 Task: Open Card Roundtable Discussion Review in Board Product Market Analysis to Workspace Business Process Automation and add a team member Softage.1@softage.net, a label Red, a checklist Project Stakeholder Analysis, an attachment from your onedrive, a color Red and finally, add a card description 'Conduct performance review for team member' and a comment 'This task requires us to stay focused on the end goal and not get sidetracked by distractions.'. Add a start date 'Jan 05, 1900' with a due date 'Jan 12, 1900'
Action: Mouse moved to (94, 389)
Screenshot: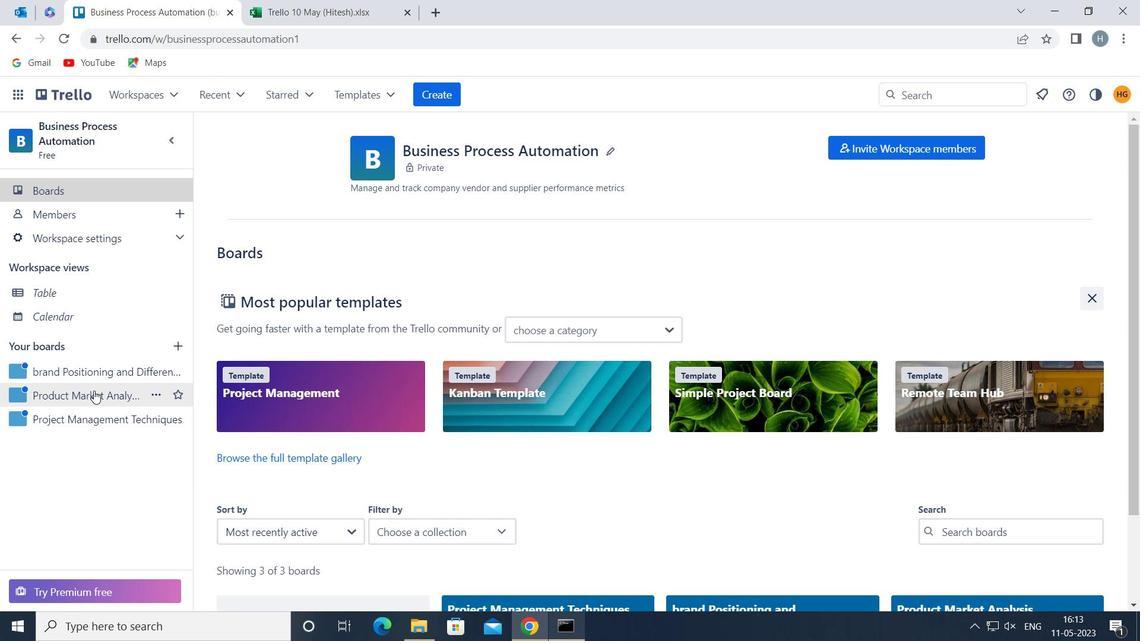 
Action: Mouse pressed left at (94, 389)
Screenshot: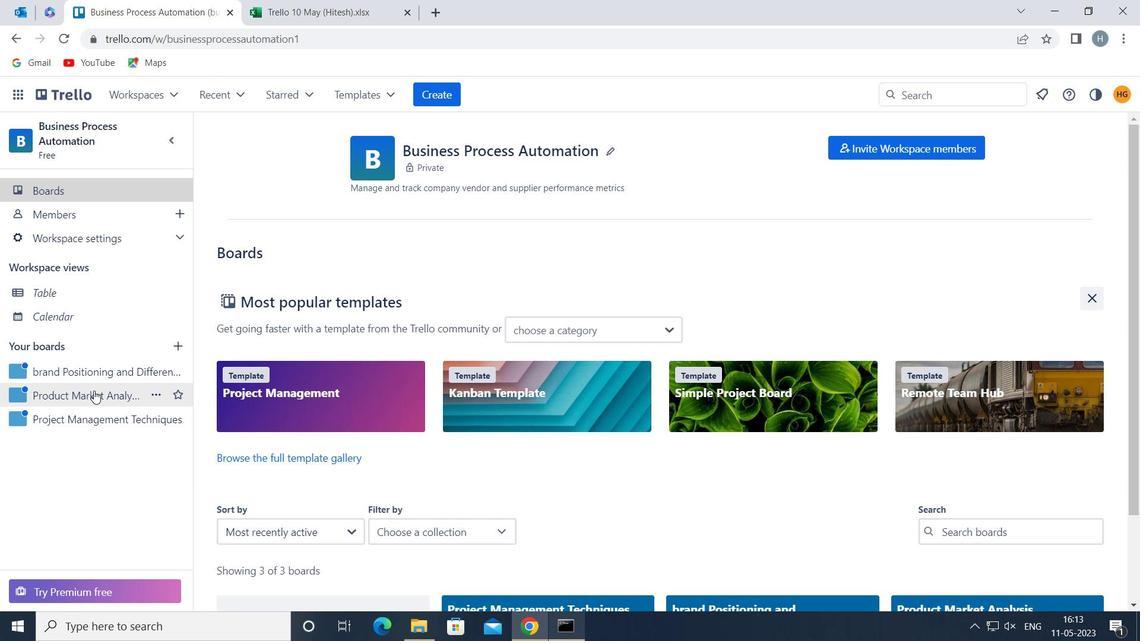
Action: Mouse moved to (518, 217)
Screenshot: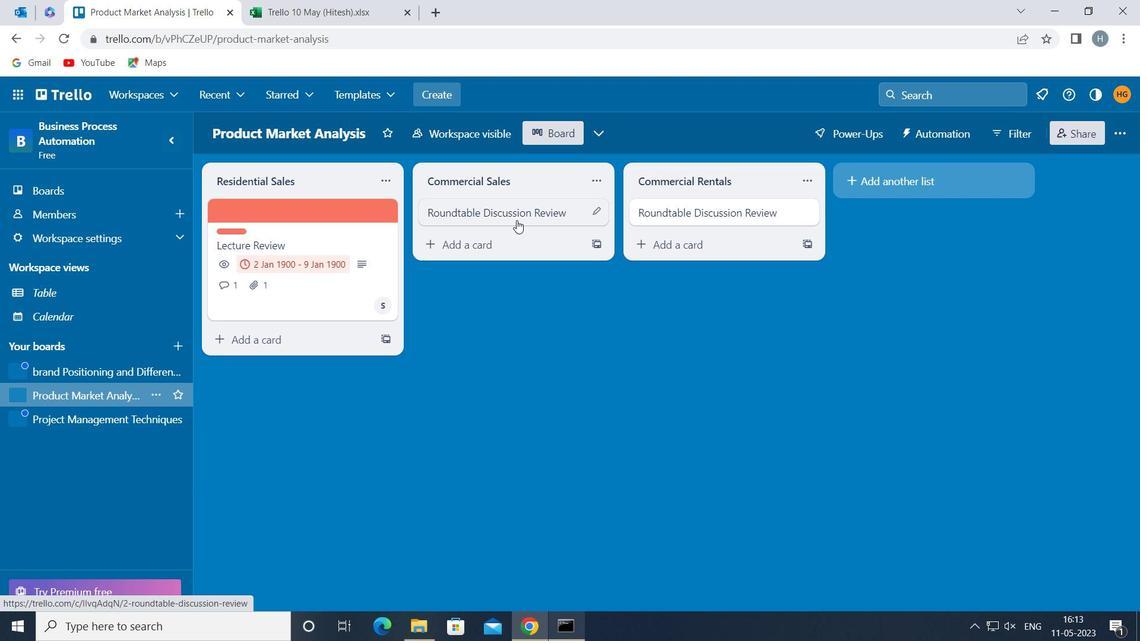 
Action: Mouse pressed left at (518, 217)
Screenshot: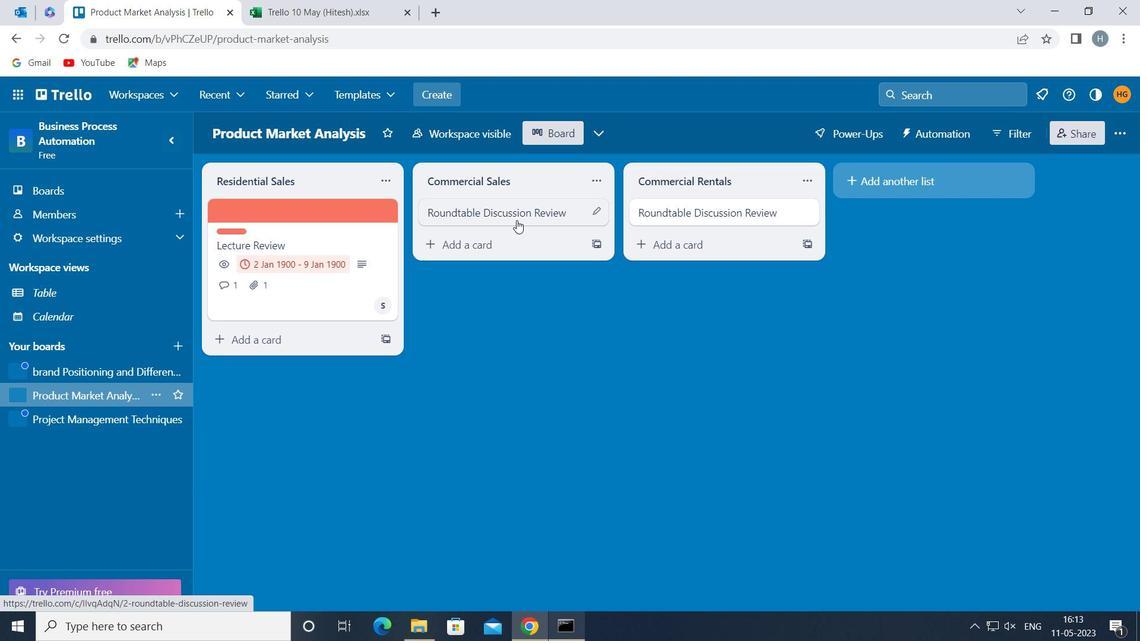 
Action: Mouse moved to (786, 263)
Screenshot: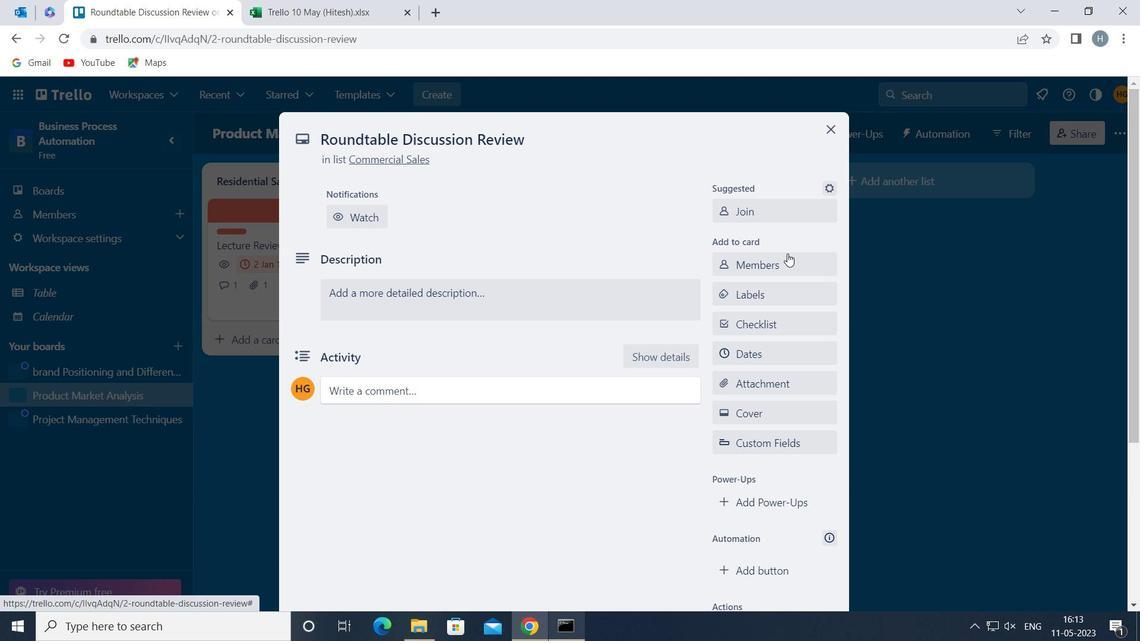 
Action: Mouse pressed left at (786, 263)
Screenshot: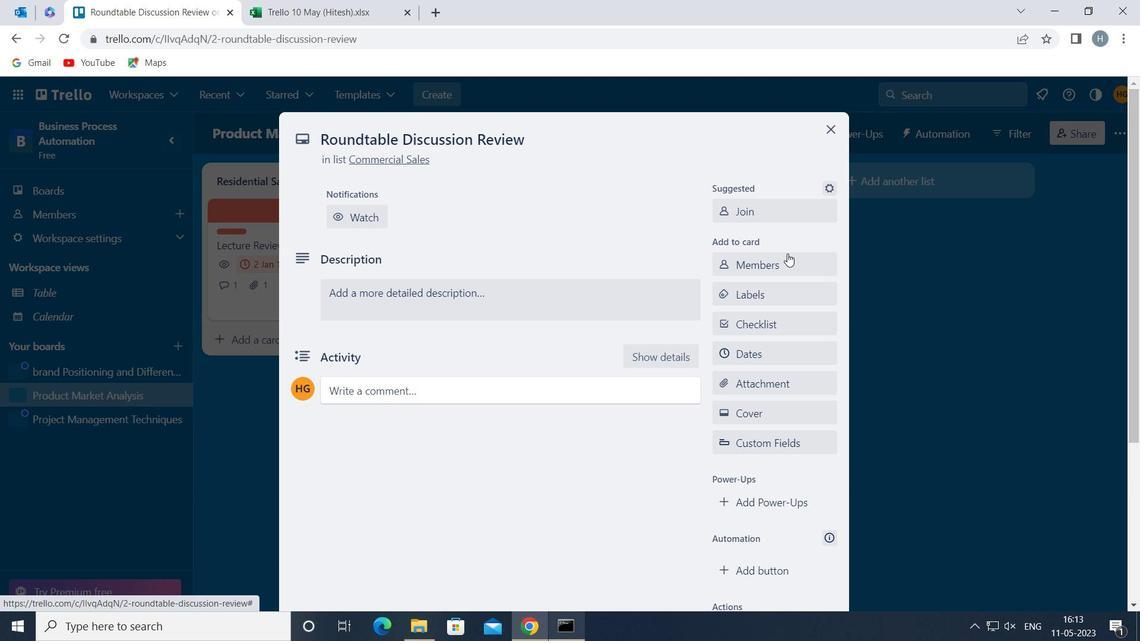
Action: Mouse moved to (785, 263)
Screenshot: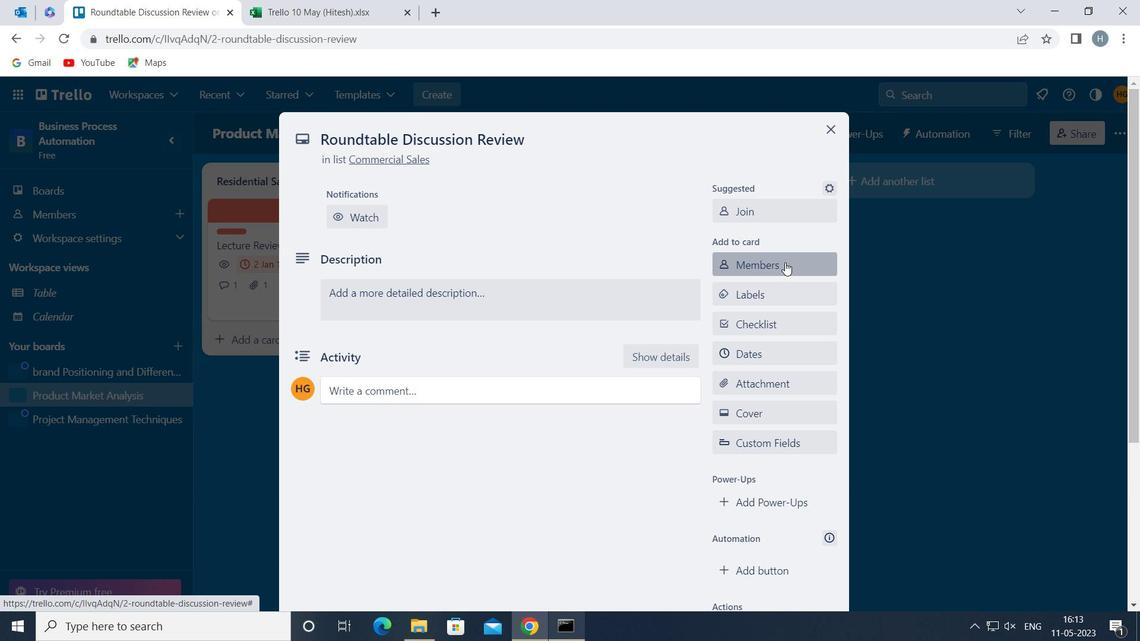 
Action: Key pressed softage
Screenshot: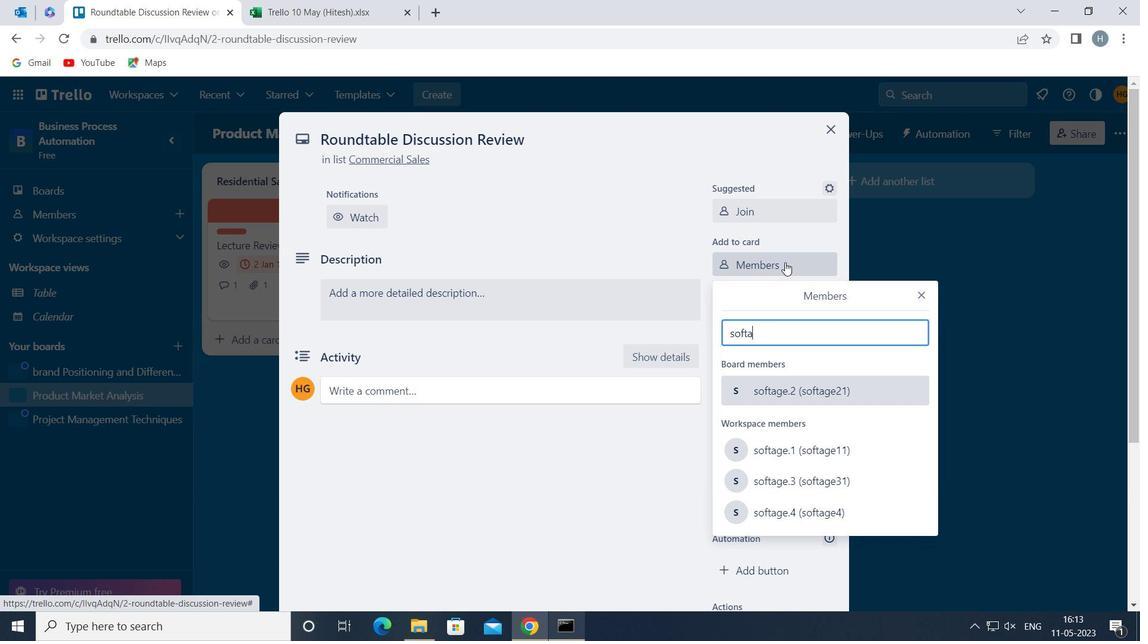 
Action: Mouse moved to (806, 461)
Screenshot: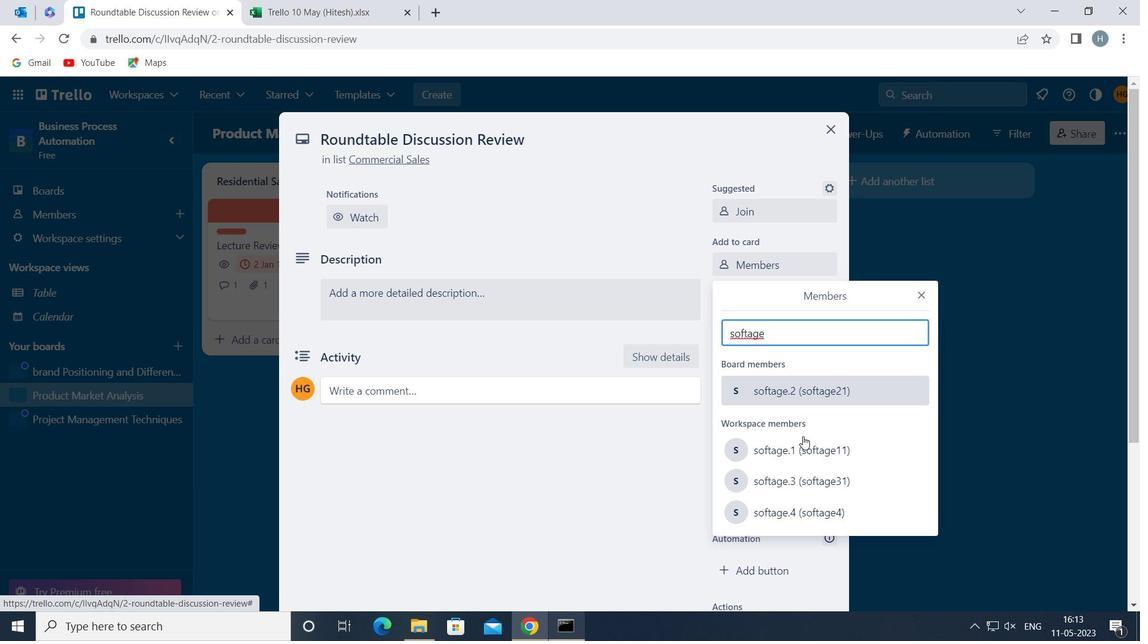 
Action: Mouse pressed left at (806, 461)
Screenshot: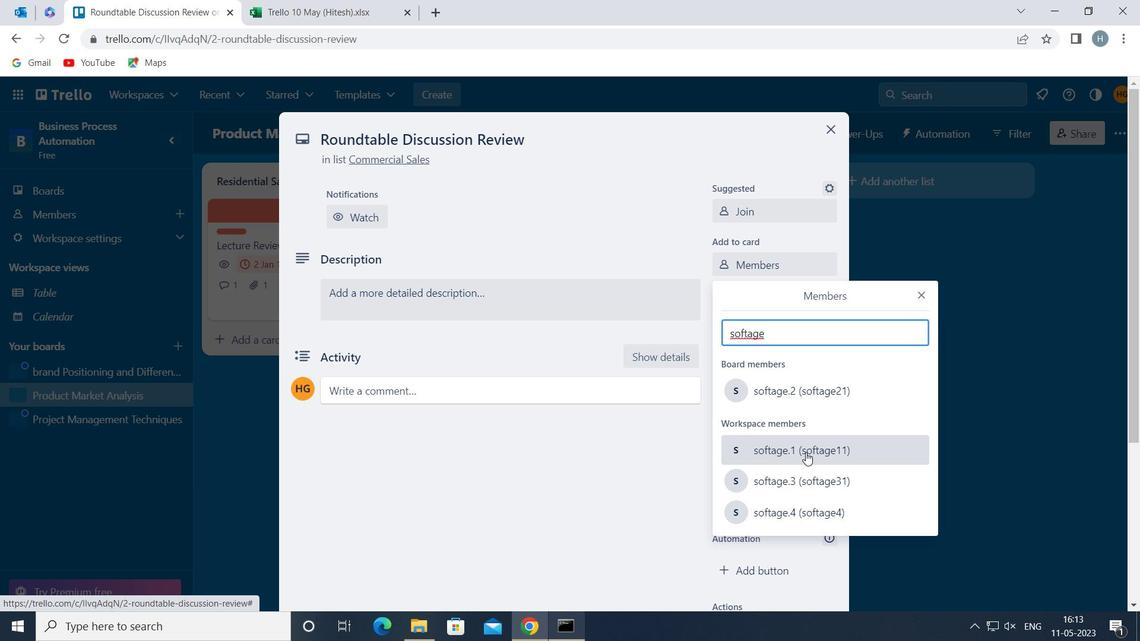 
Action: Mouse moved to (920, 292)
Screenshot: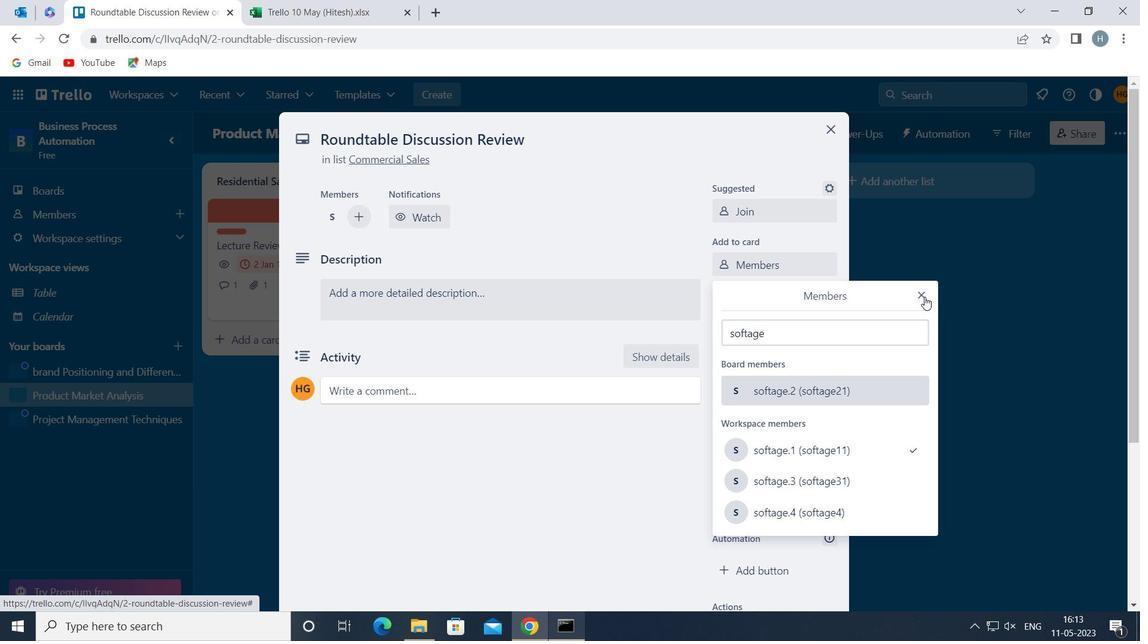 
Action: Mouse pressed left at (920, 292)
Screenshot: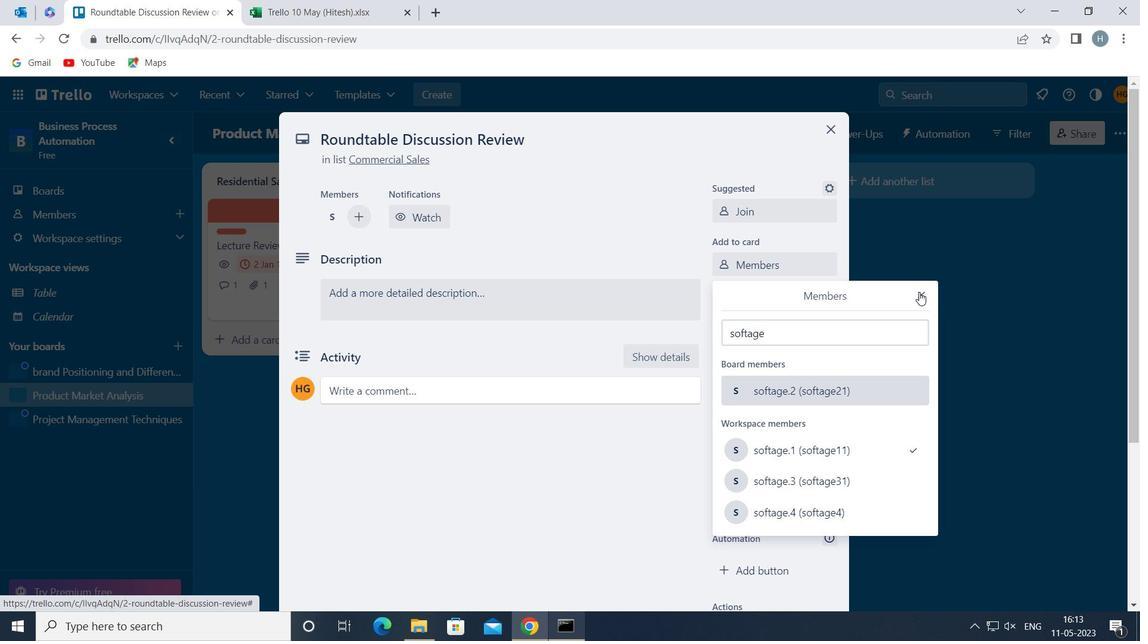 
Action: Mouse moved to (792, 291)
Screenshot: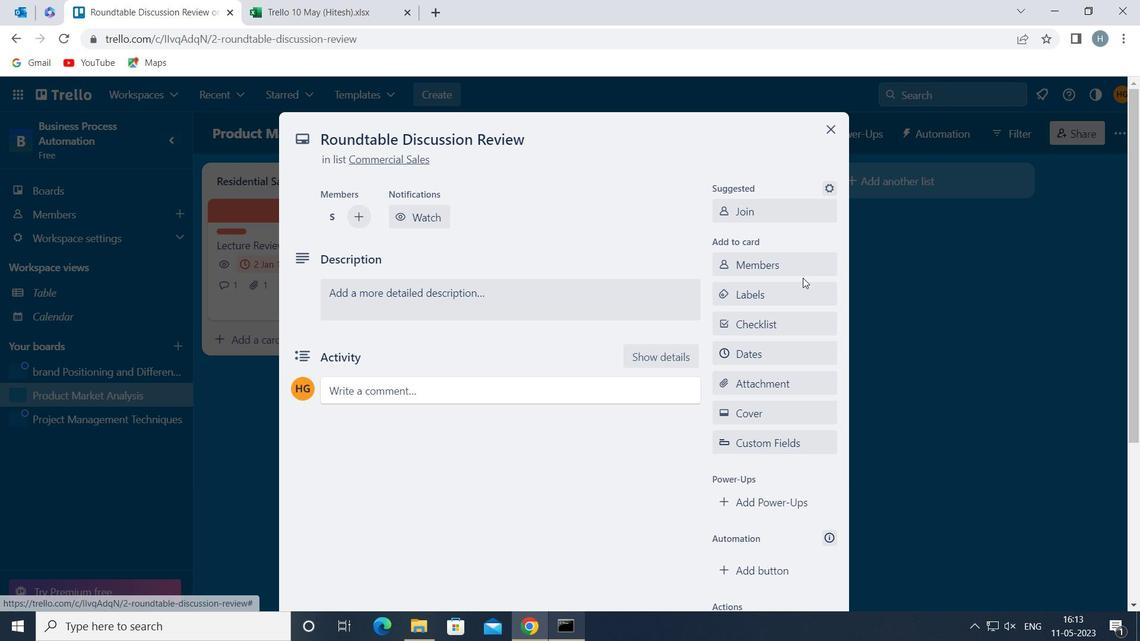 
Action: Mouse pressed left at (792, 291)
Screenshot: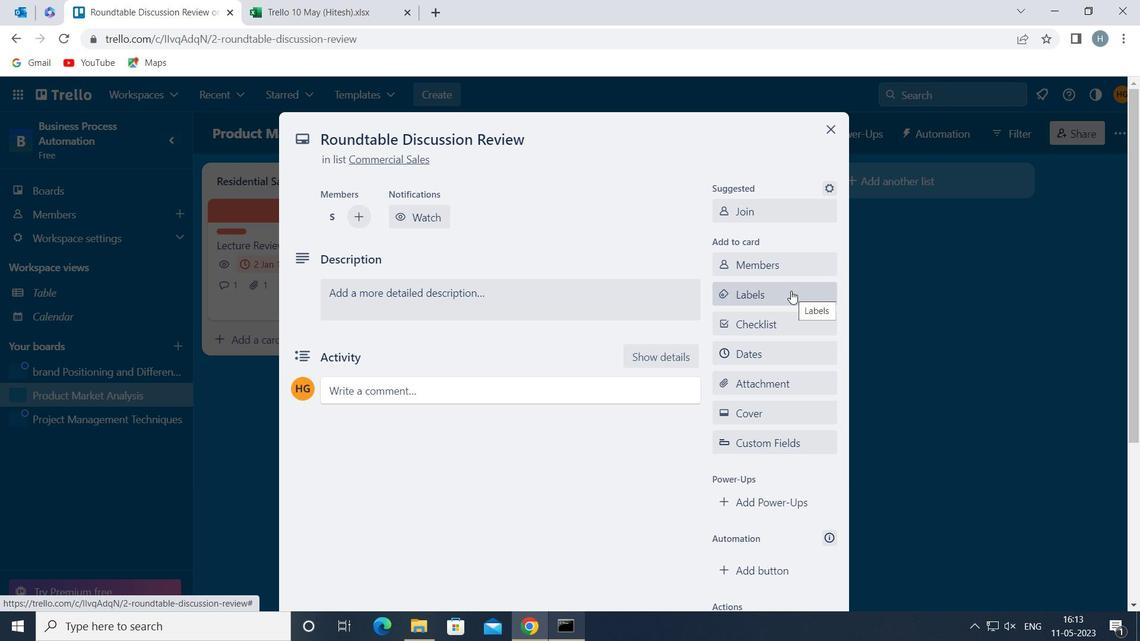 
Action: Mouse moved to (799, 298)
Screenshot: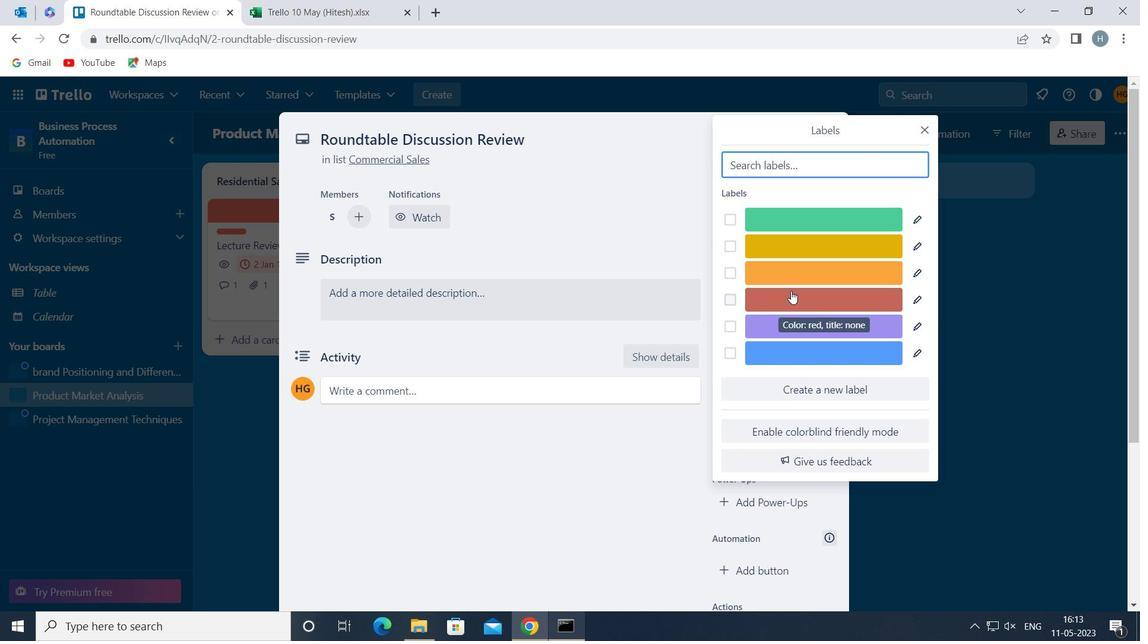 
Action: Mouse pressed left at (799, 298)
Screenshot: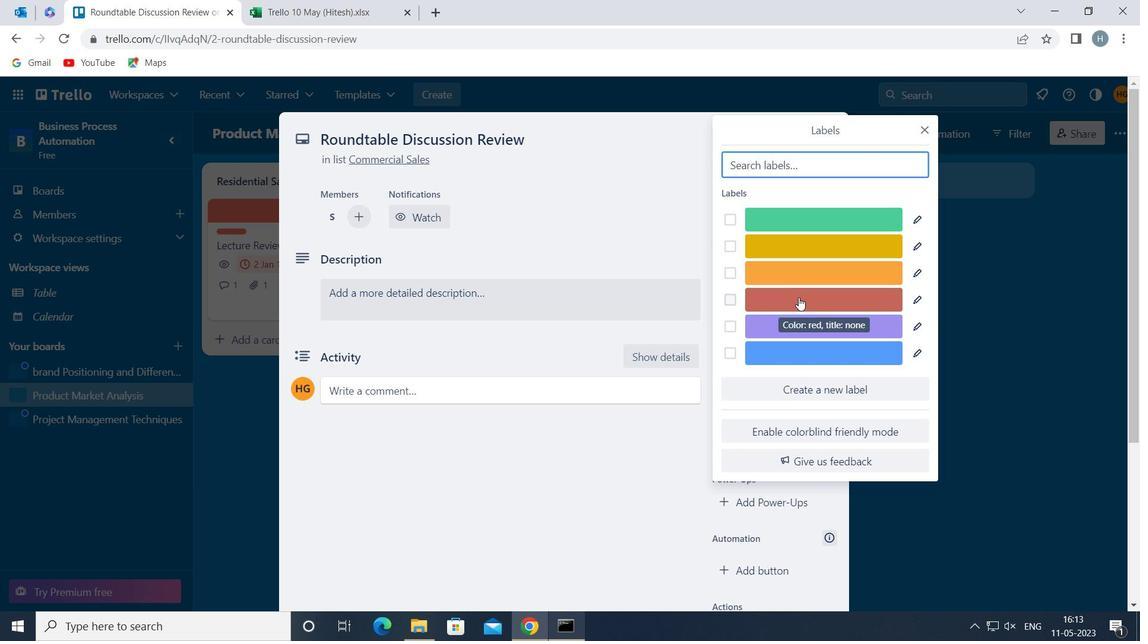 
Action: Mouse moved to (925, 128)
Screenshot: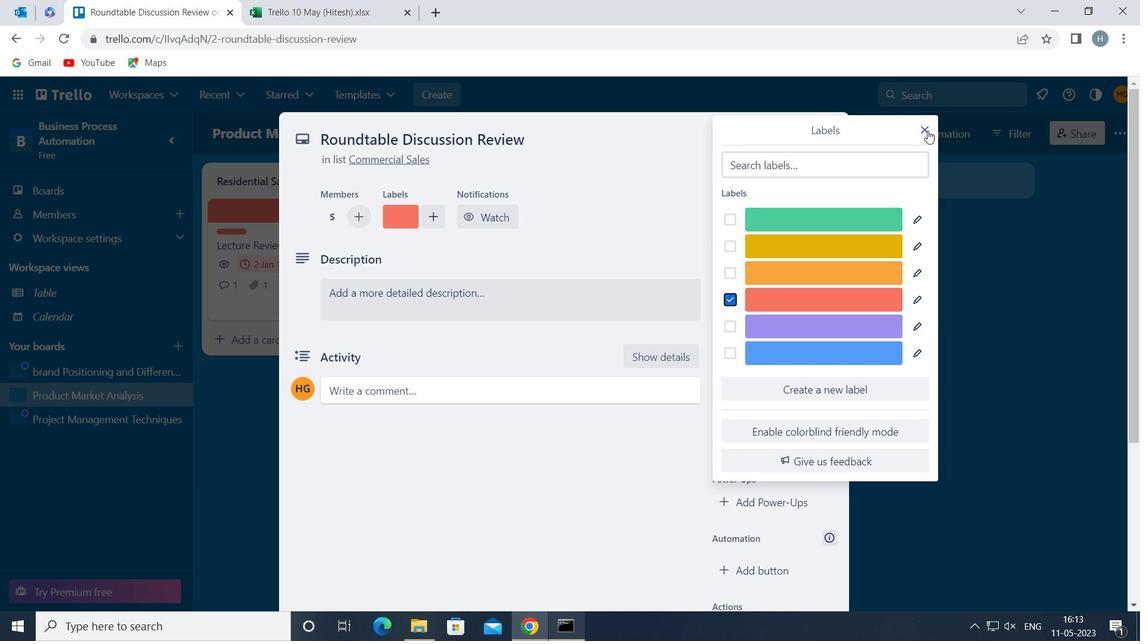 
Action: Mouse pressed left at (925, 128)
Screenshot: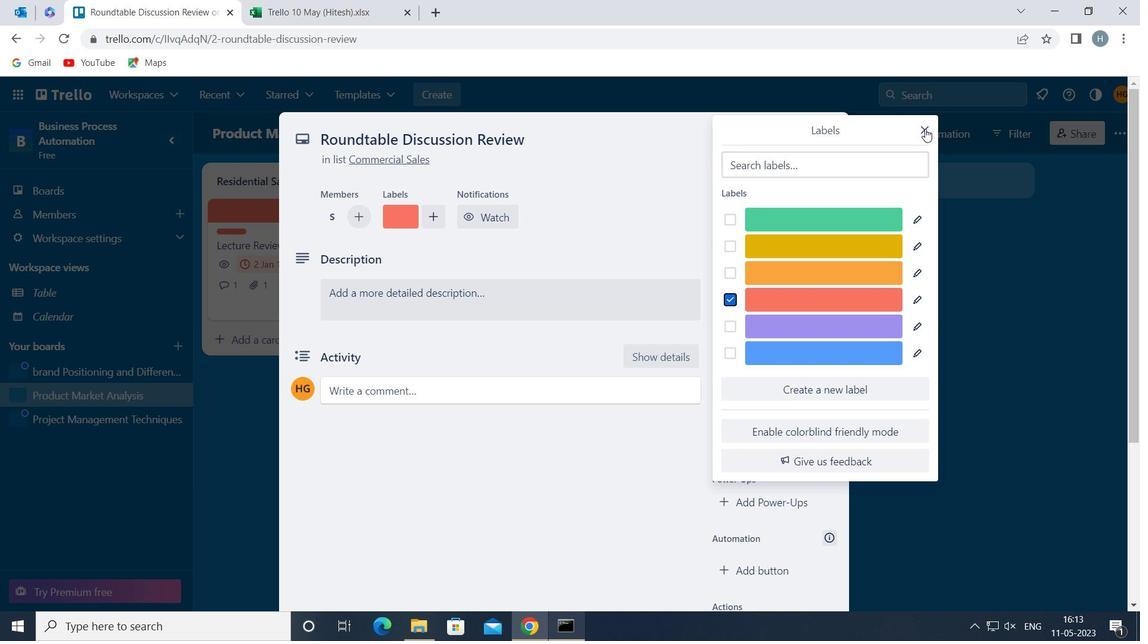 
Action: Mouse moved to (796, 320)
Screenshot: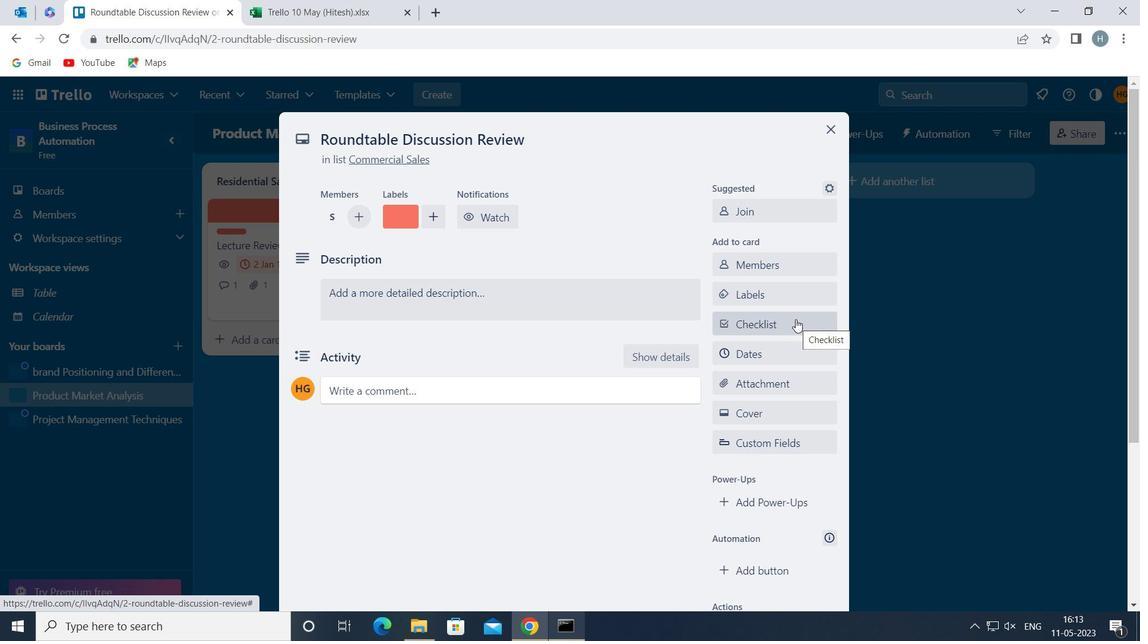 
Action: Mouse pressed left at (796, 320)
Screenshot: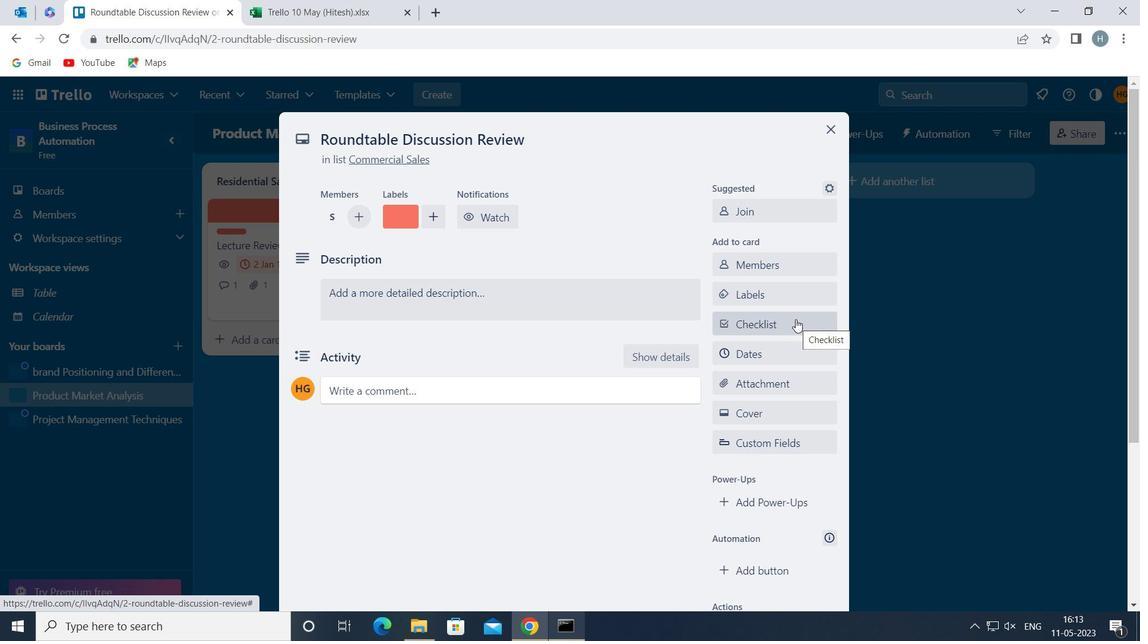 
Action: Key pressed <Key.shift>PRO
Screenshot: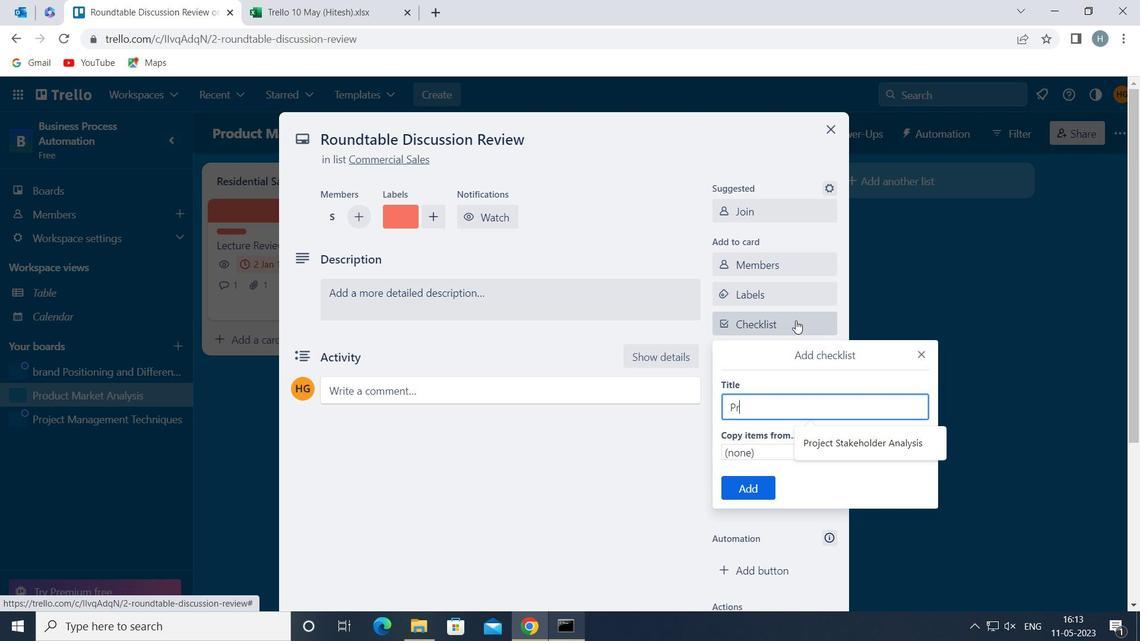 
Action: Mouse moved to (884, 449)
Screenshot: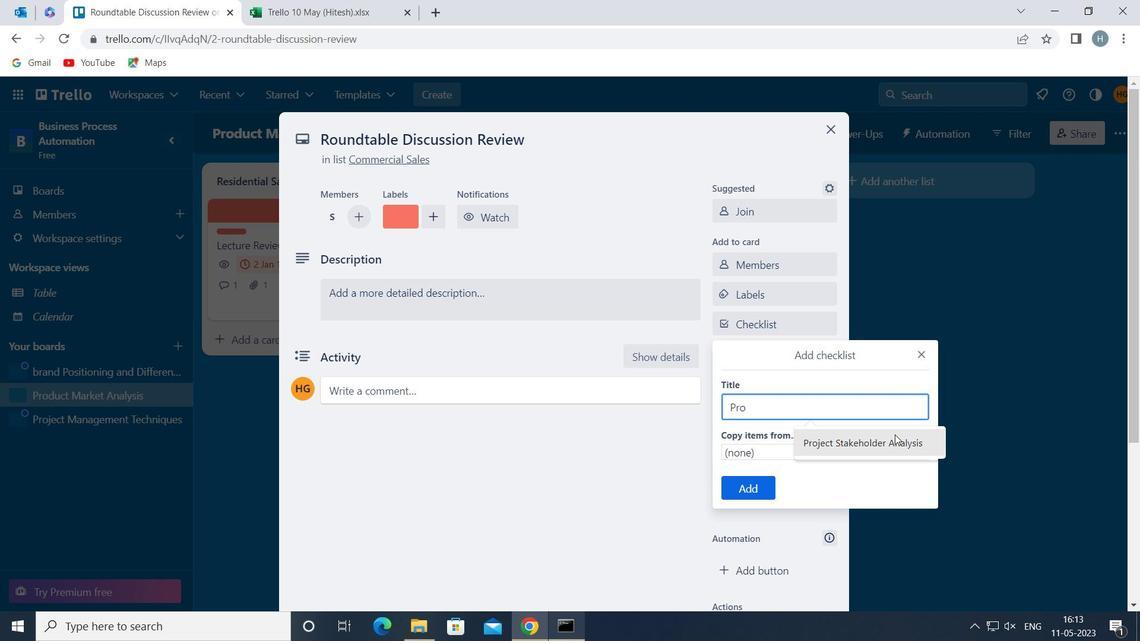 
Action: Mouse pressed left at (884, 449)
Screenshot: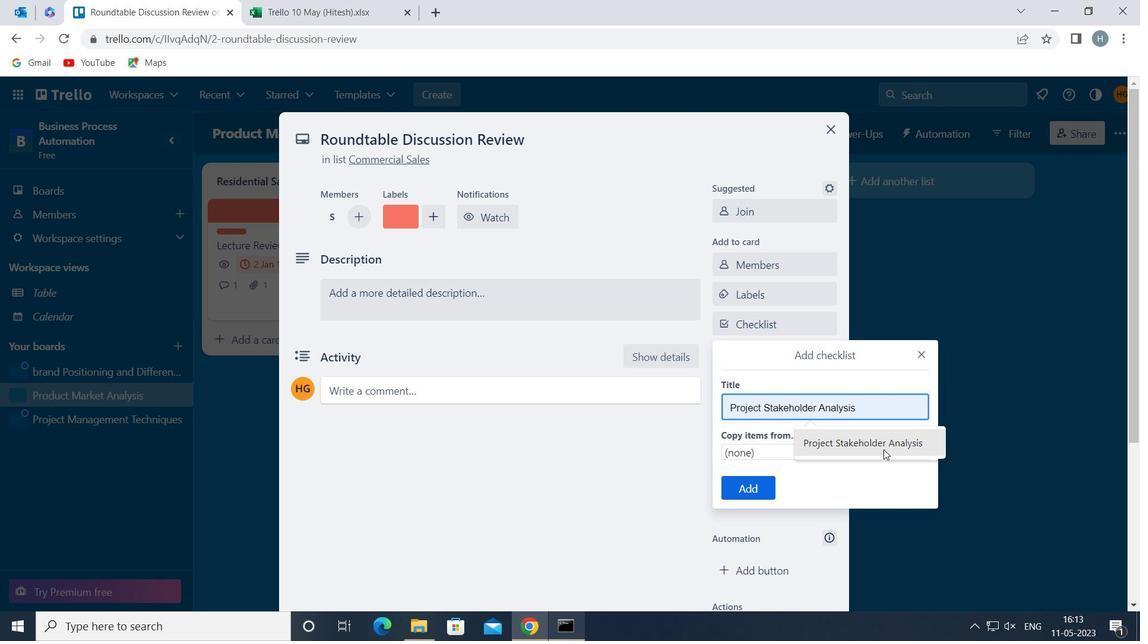 
Action: Mouse moved to (757, 485)
Screenshot: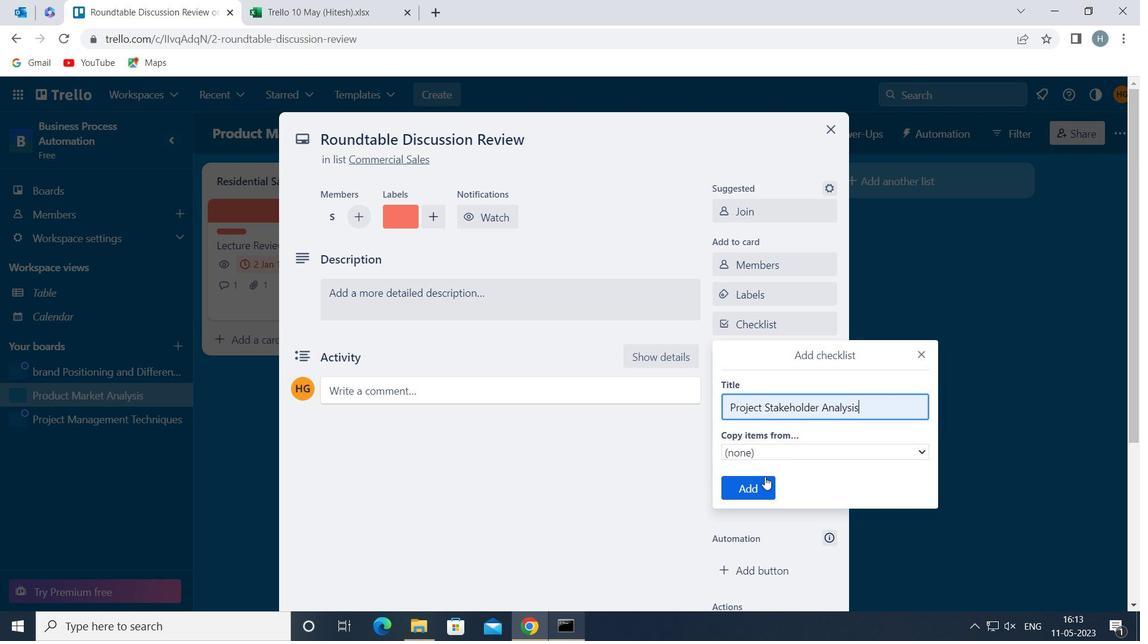 
Action: Mouse pressed left at (757, 485)
Screenshot: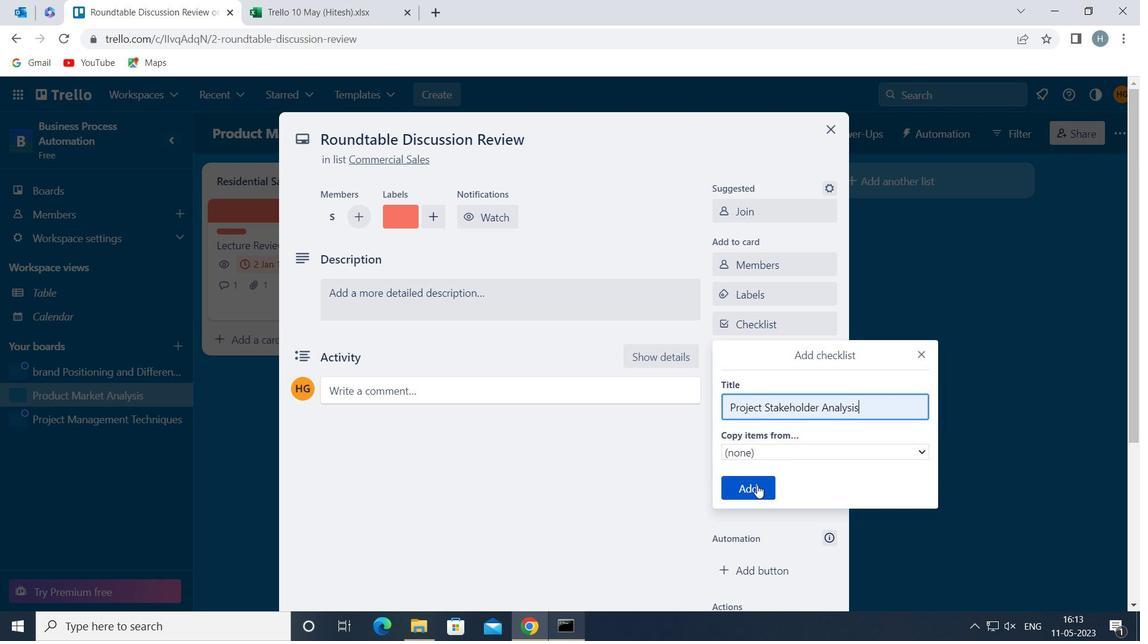 
Action: Mouse moved to (761, 383)
Screenshot: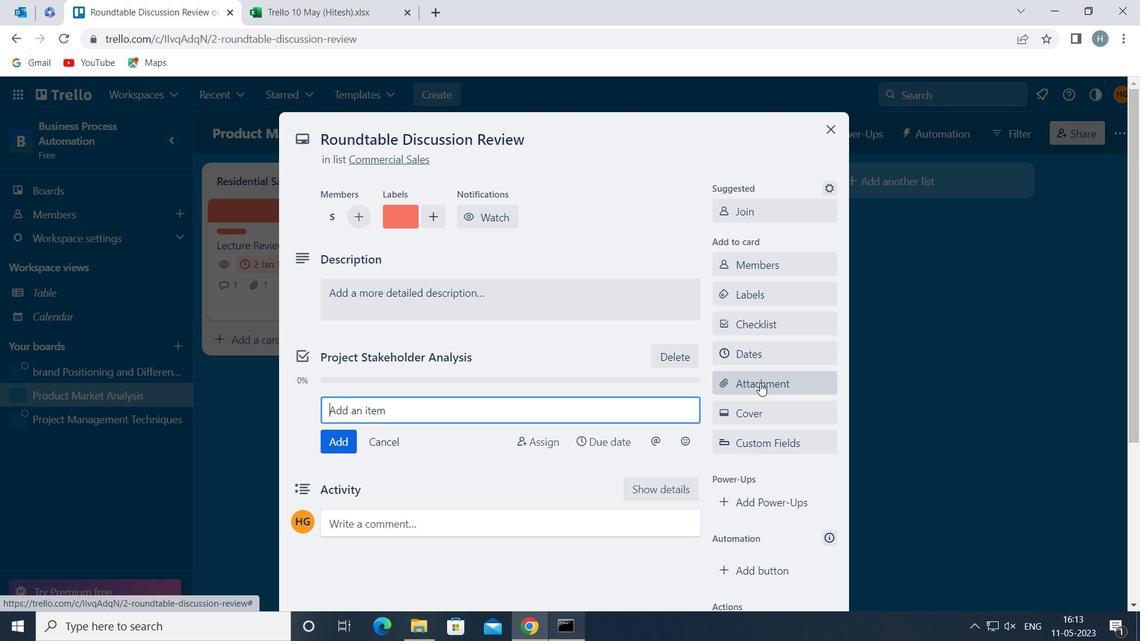
Action: Mouse pressed left at (761, 383)
Screenshot: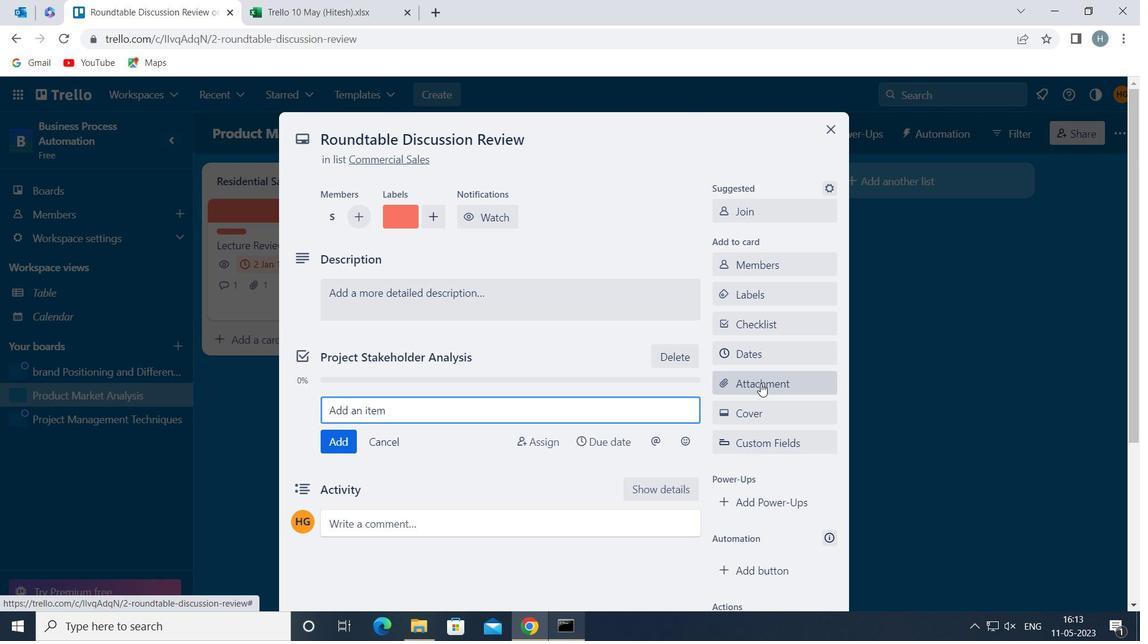 
Action: Mouse moved to (756, 278)
Screenshot: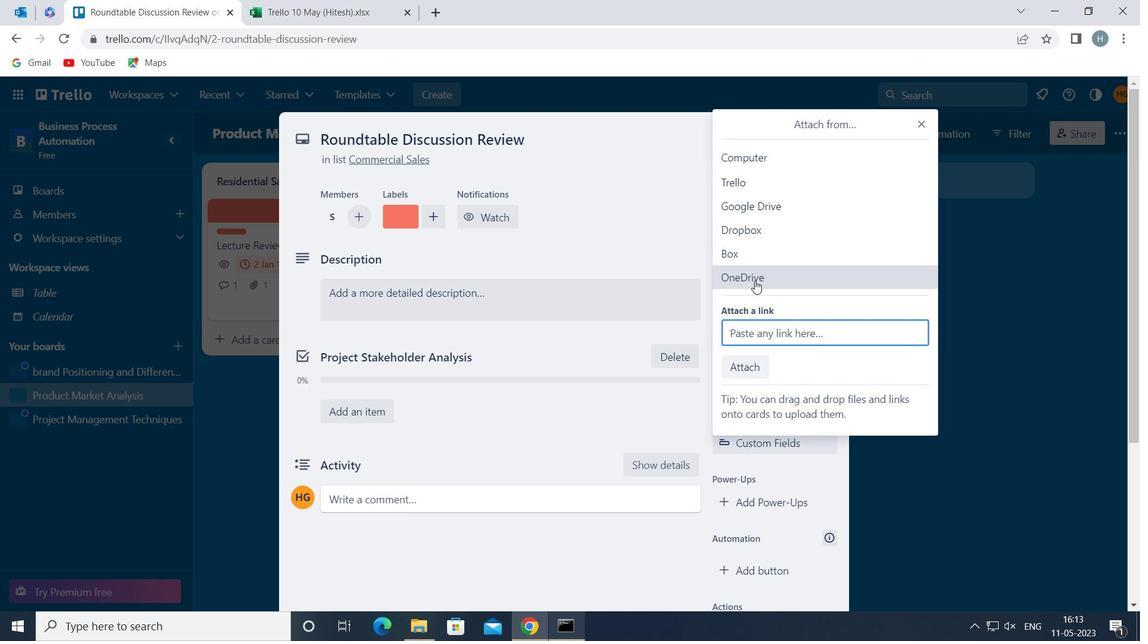 
Action: Mouse pressed left at (756, 278)
Screenshot: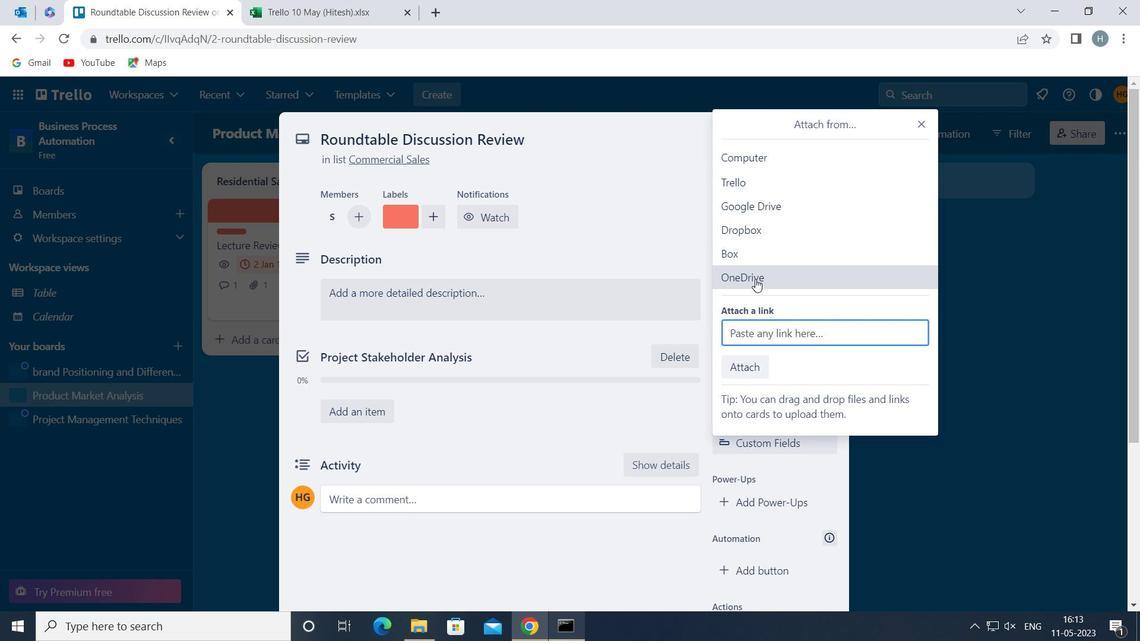 
Action: Mouse moved to (683, 214)
Screenshot: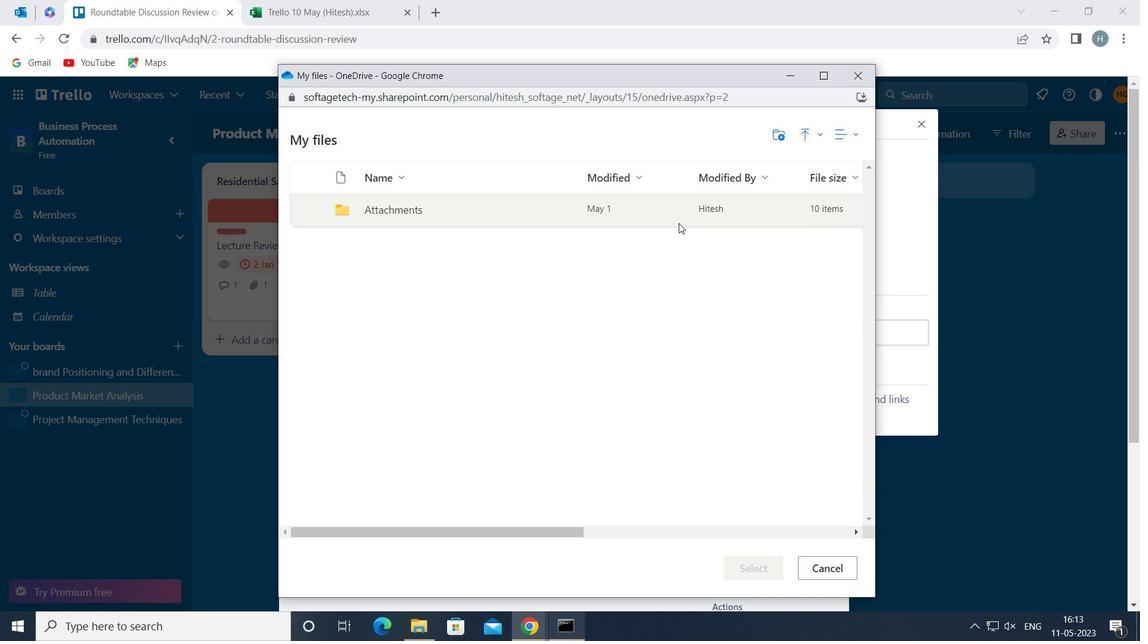 
Action: Mouse pressed left at (683, 214)
Screenshot: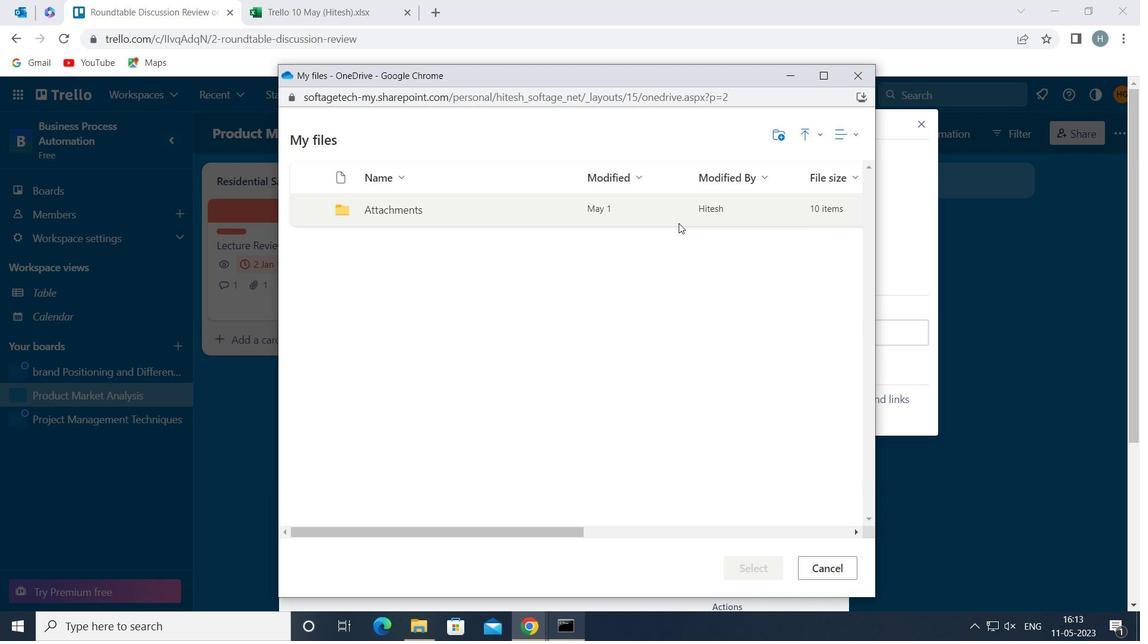 
Action: Mouse moved to (684, 213)
Screenshot: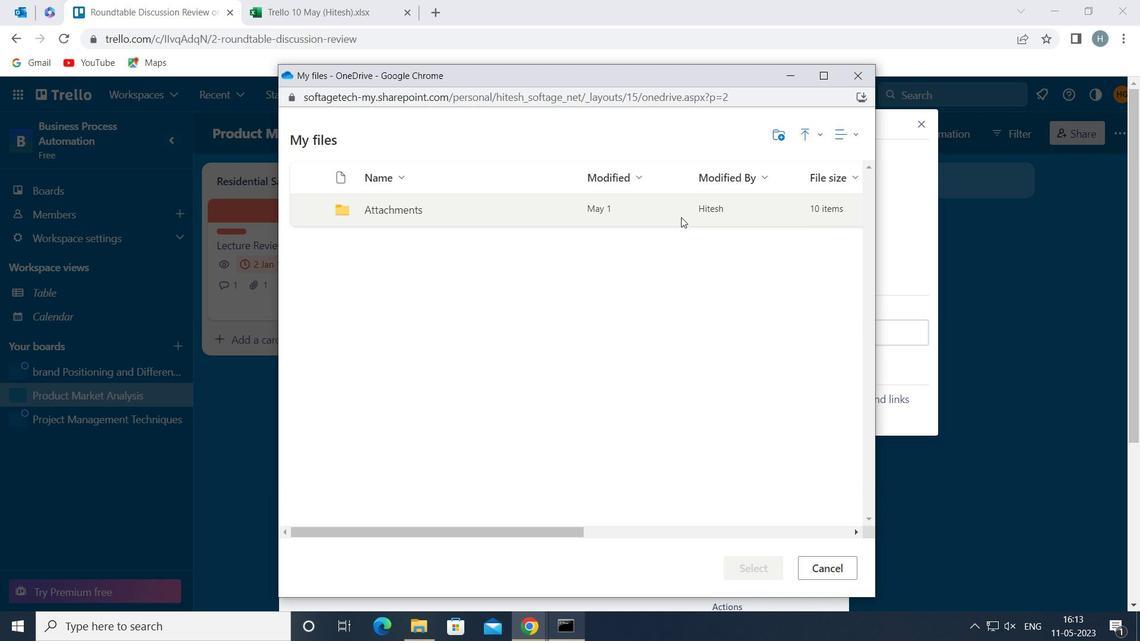 
Action: Mouse pressed left at (684, 213)
Screenshot: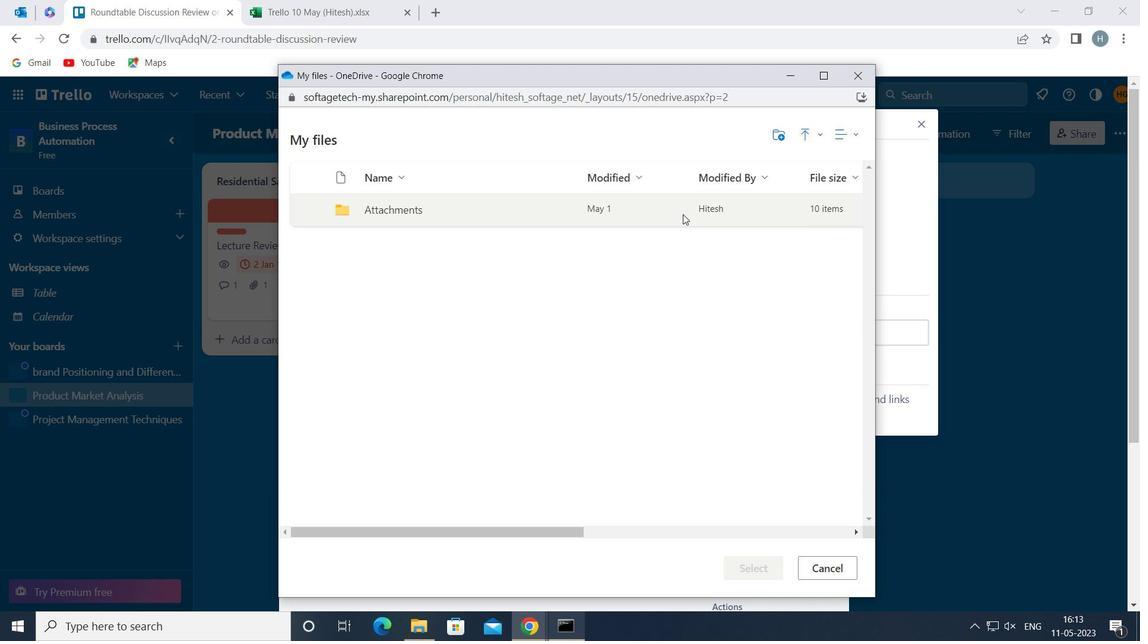 
Action: Mouse moved to (762, 237)
Screenshot: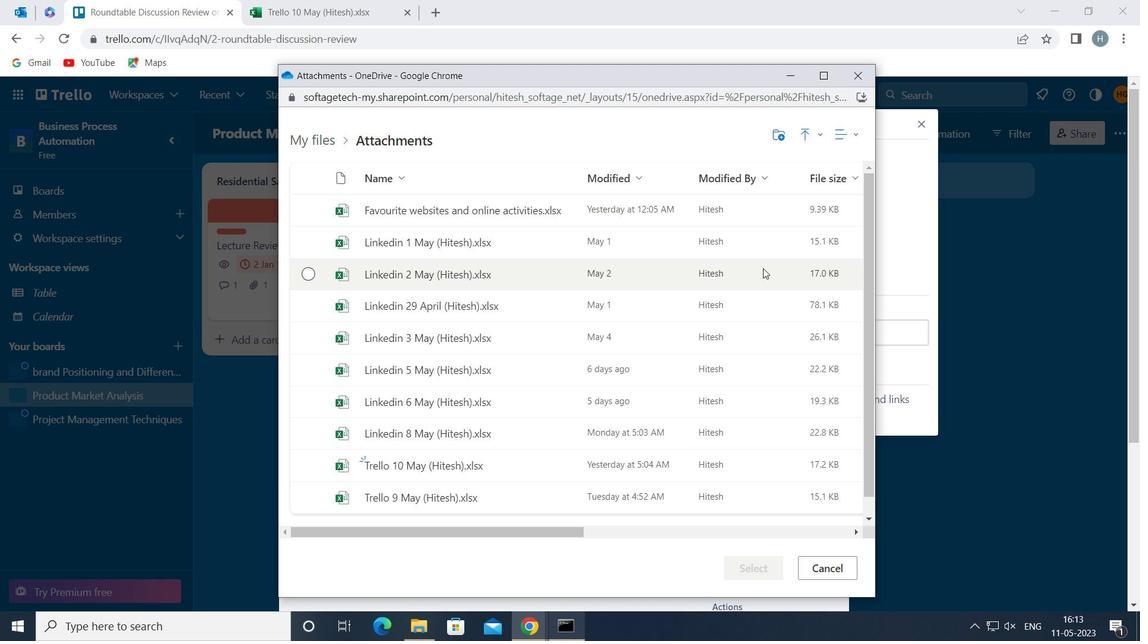 
Action: Mouse pressed left at (762, 237)
Screenshot: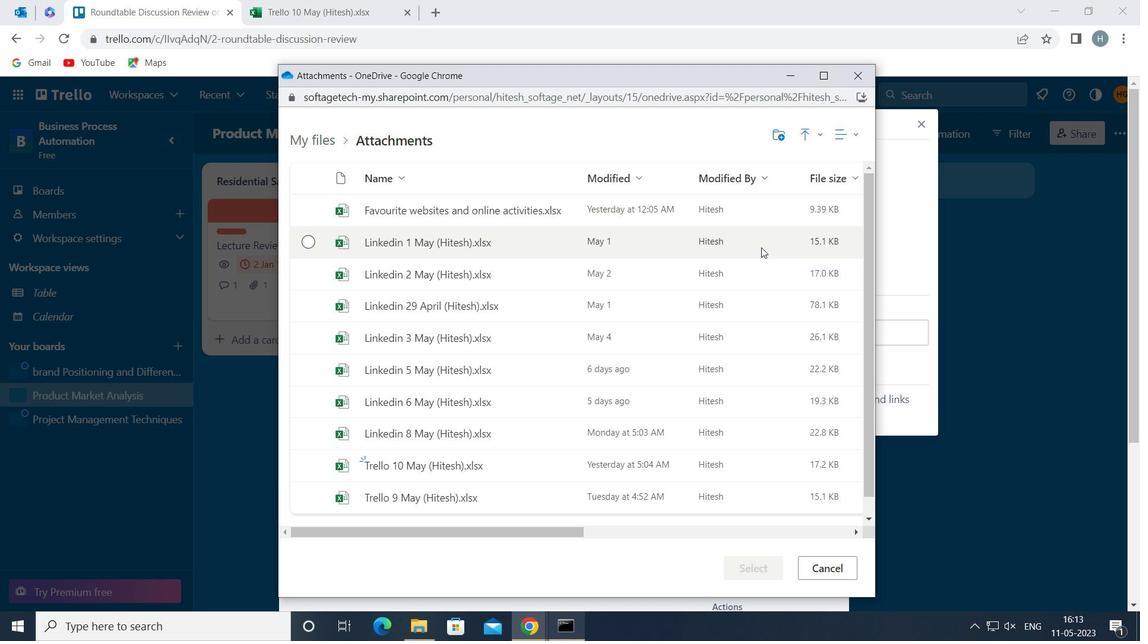 
Action: Mouse moved to (765, 565)
Screenshot: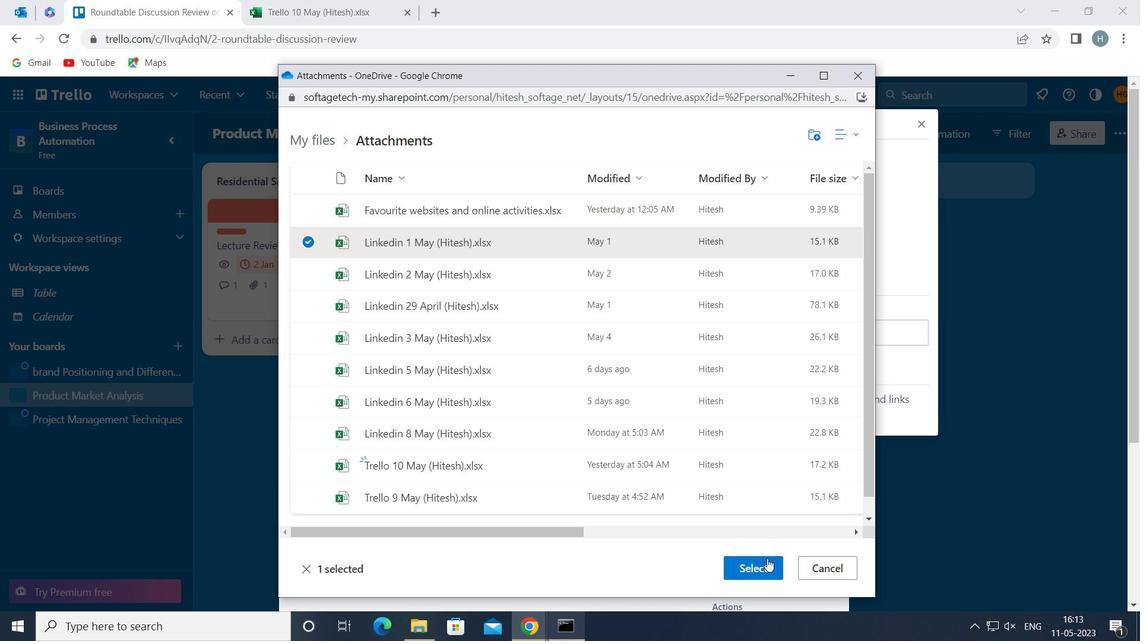 
Action: Mouse pressed left at (765, 565)
Screenshot: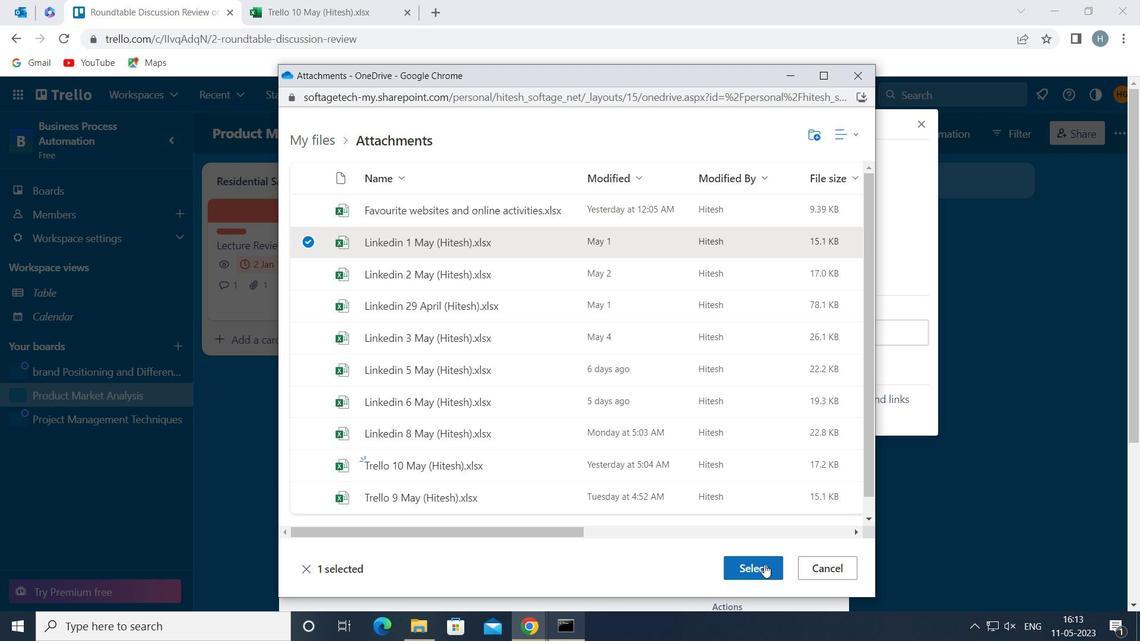
Action: Mouse moved to (765, 412)
Screenshot: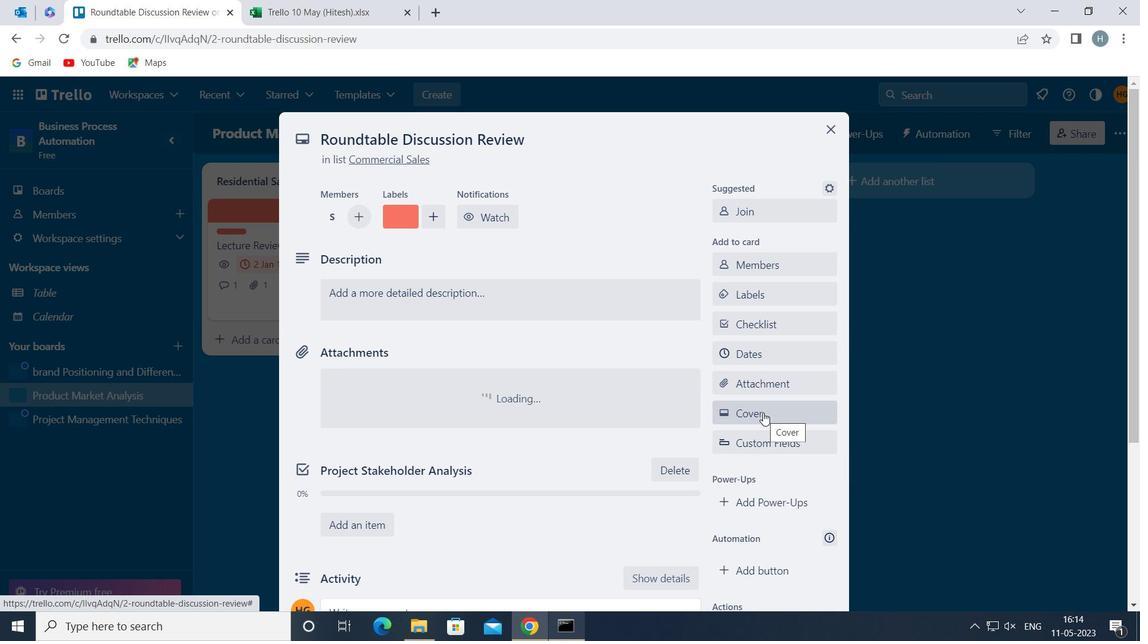 
Action: Mouse pressed left at (765, 412)
Screenshot: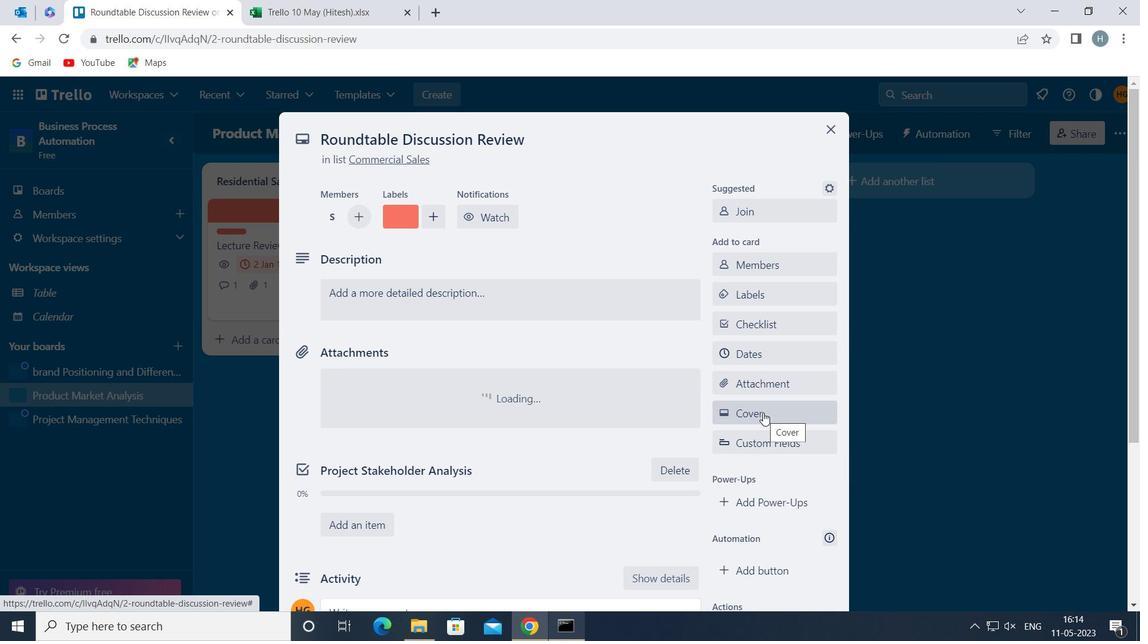 
Action: Mouse moved to (870, 316)
Screenshot: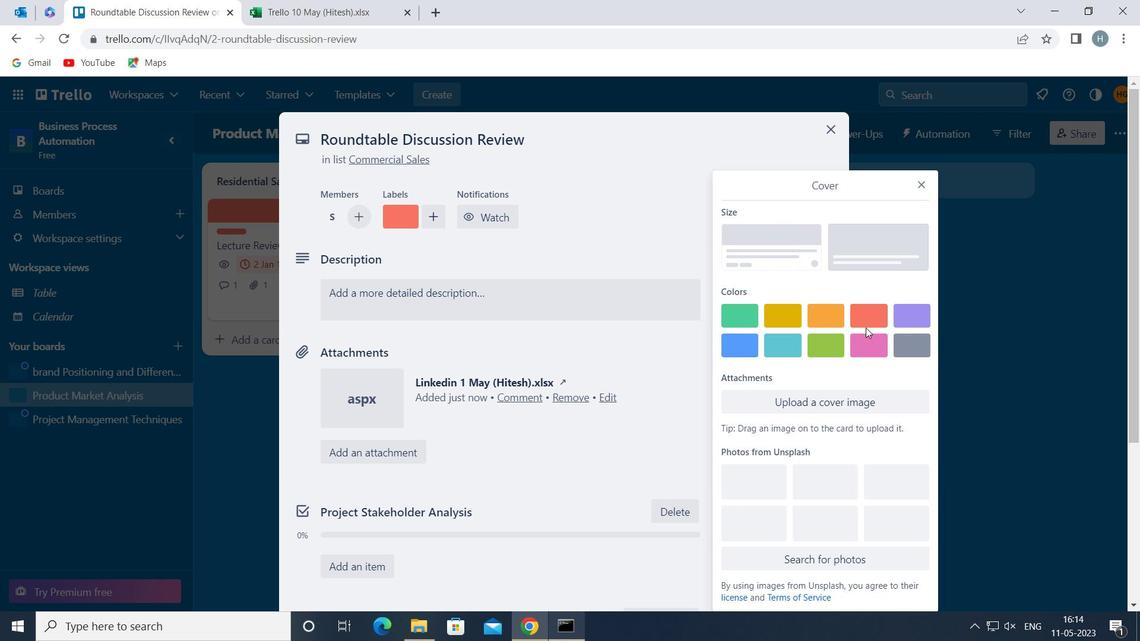 
Action: Mouse pressed left at (870, 316)
Screenshot: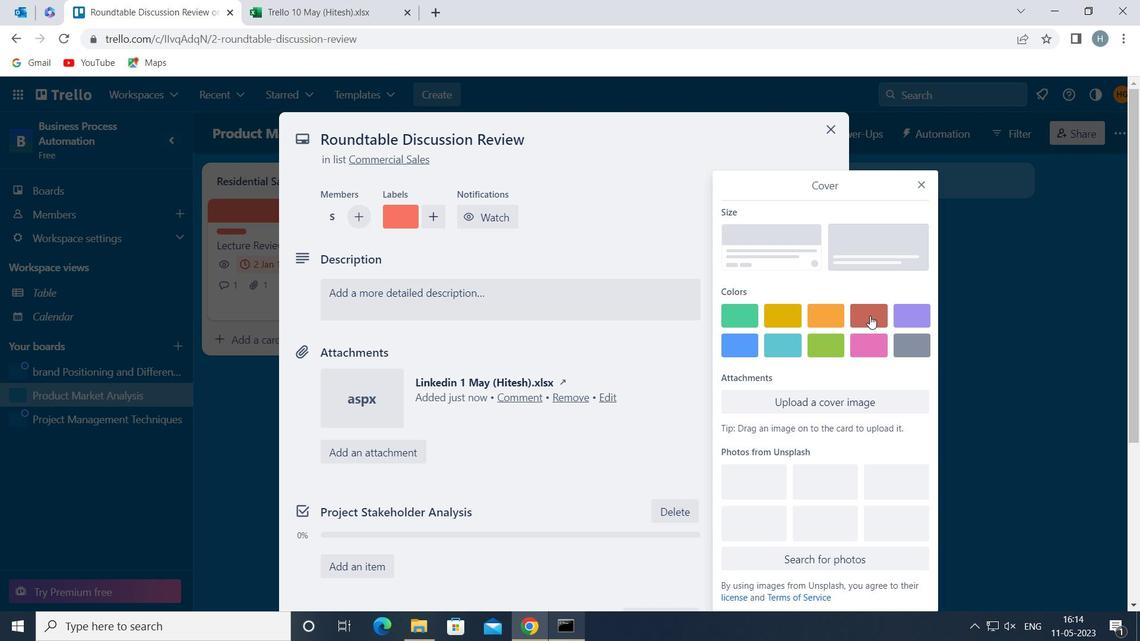 
Action: Mouse moved to (923, 156)
Screenshot: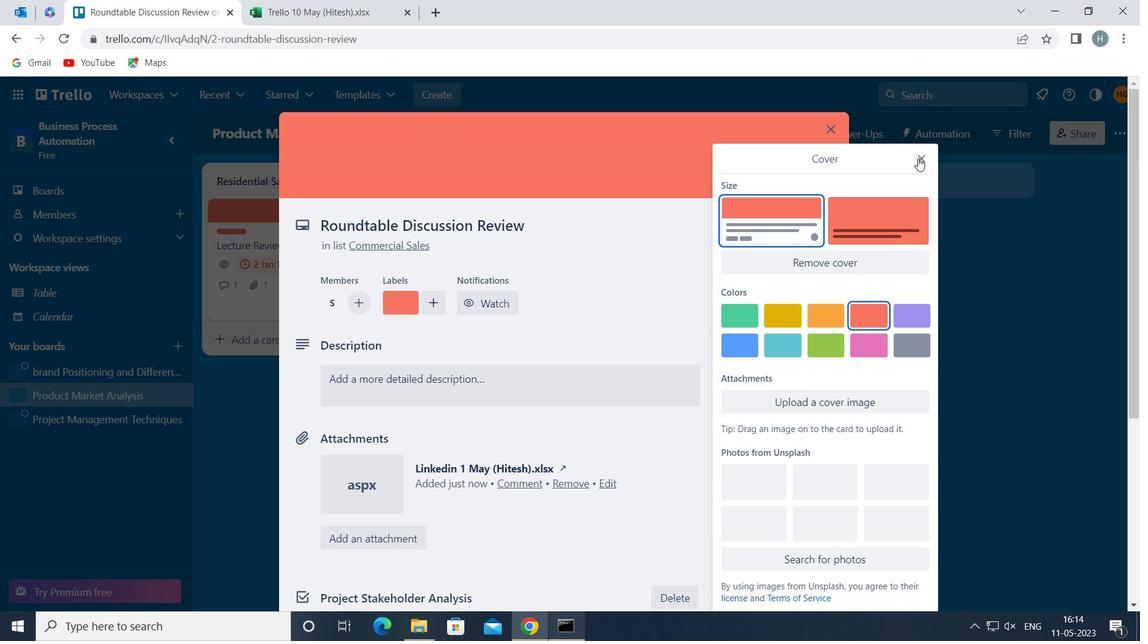 
Action: Mouse pressed left at (923, 156)
Screenshot: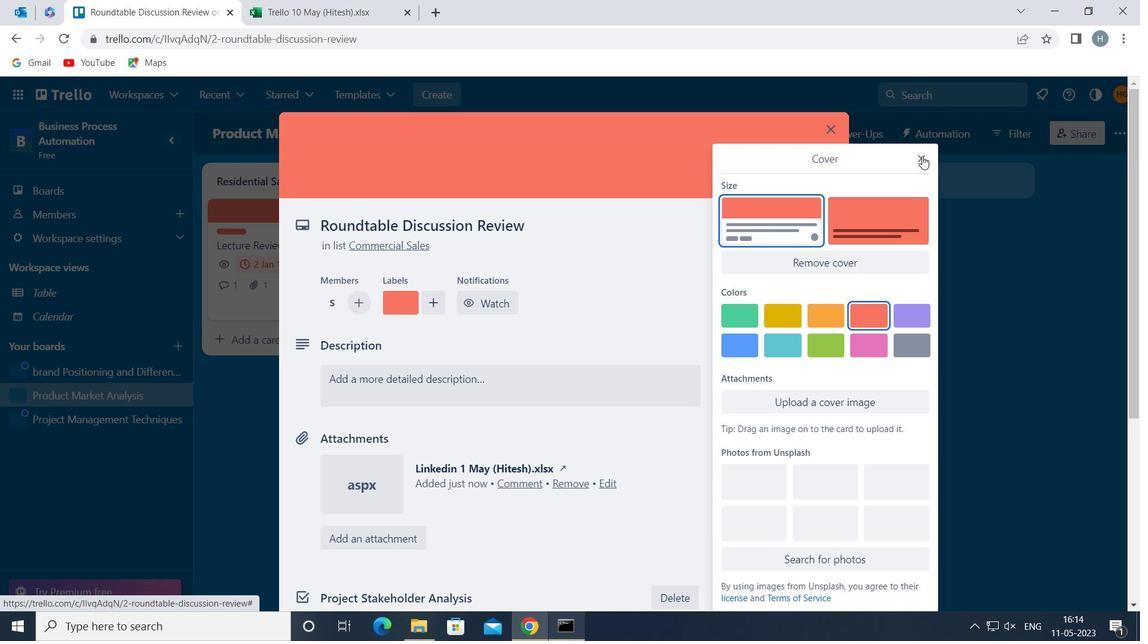 
Action: Mouse moved to (606, 391)
Screenshot: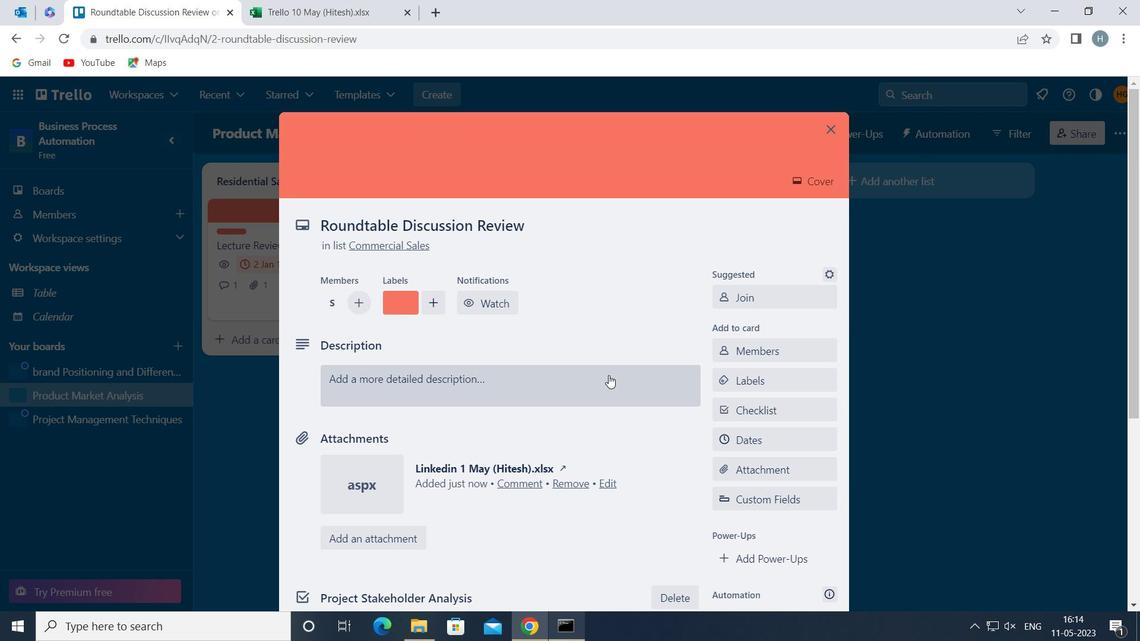 
Action: Mouse pressed left at (606, 391)
Screenshot: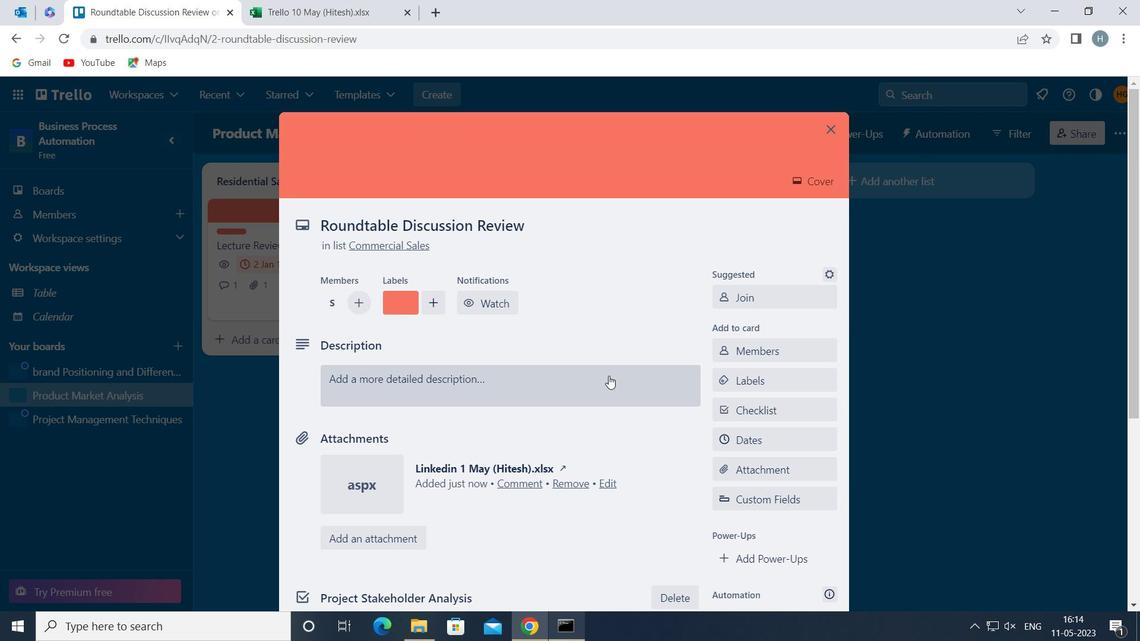 
Action: Mouse moved to (565, 428)
Screenshot: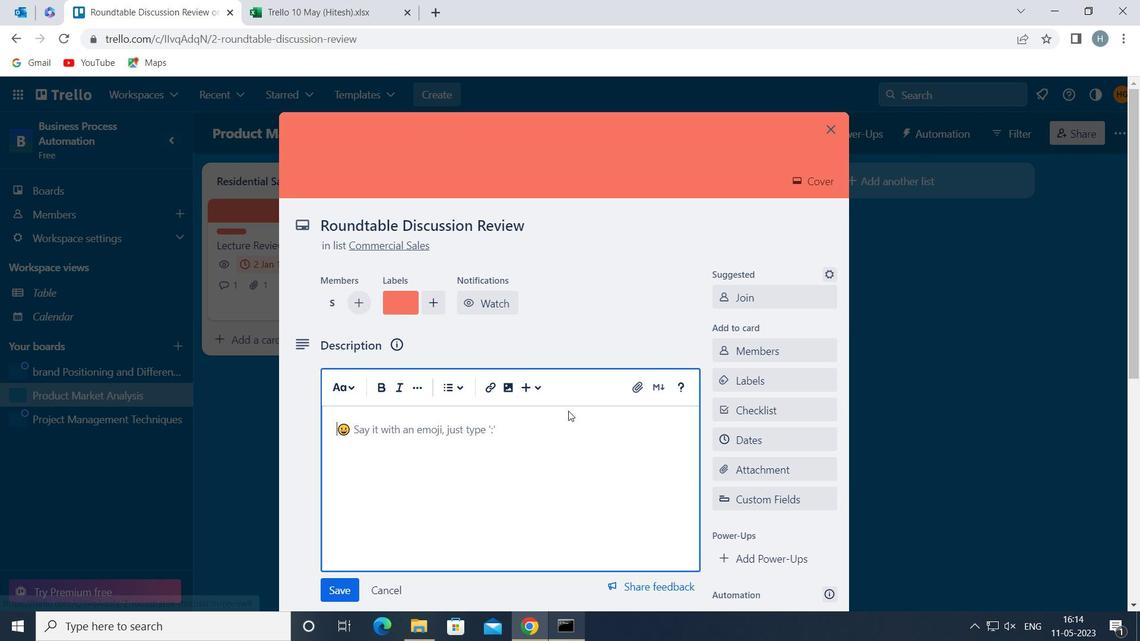 
Action: Mouse pressed left at (565, 428)
Screenshot: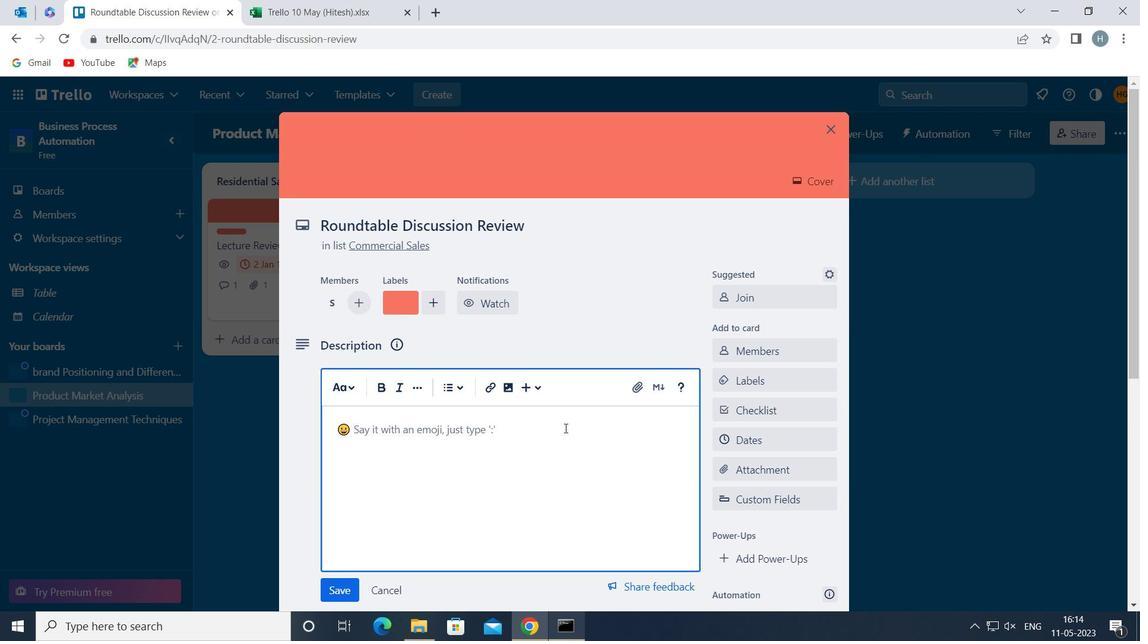 
Action: Key pressed <Key.shift>COND
Screenshot: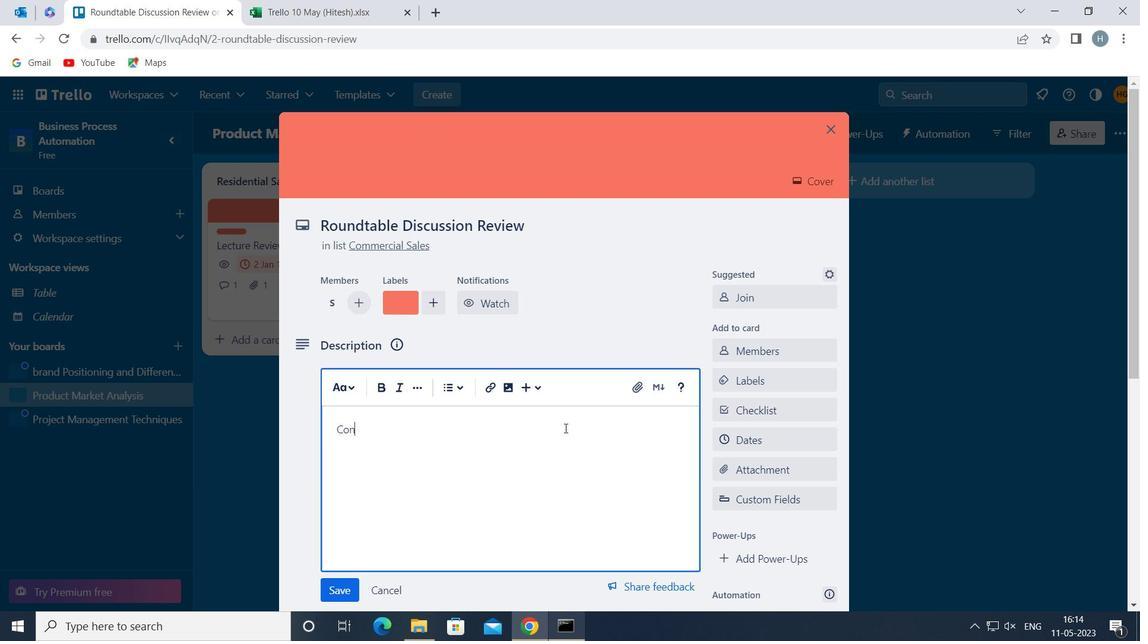 
Action: Mouse moved to (564, 428)
Screenshot: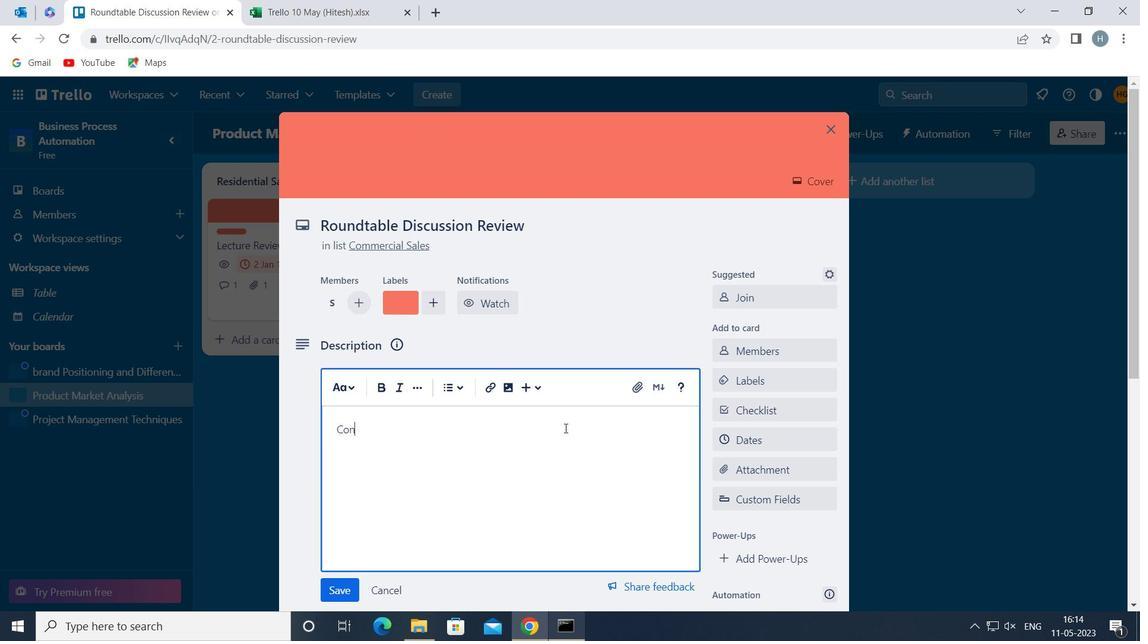 
Action: Key pressed UCT<Key.space>PERFORMANCE<Key.space>REVIEW<Key.space>FOR<Key.space>TEAM<Key.space>MEMBER
Screenshot: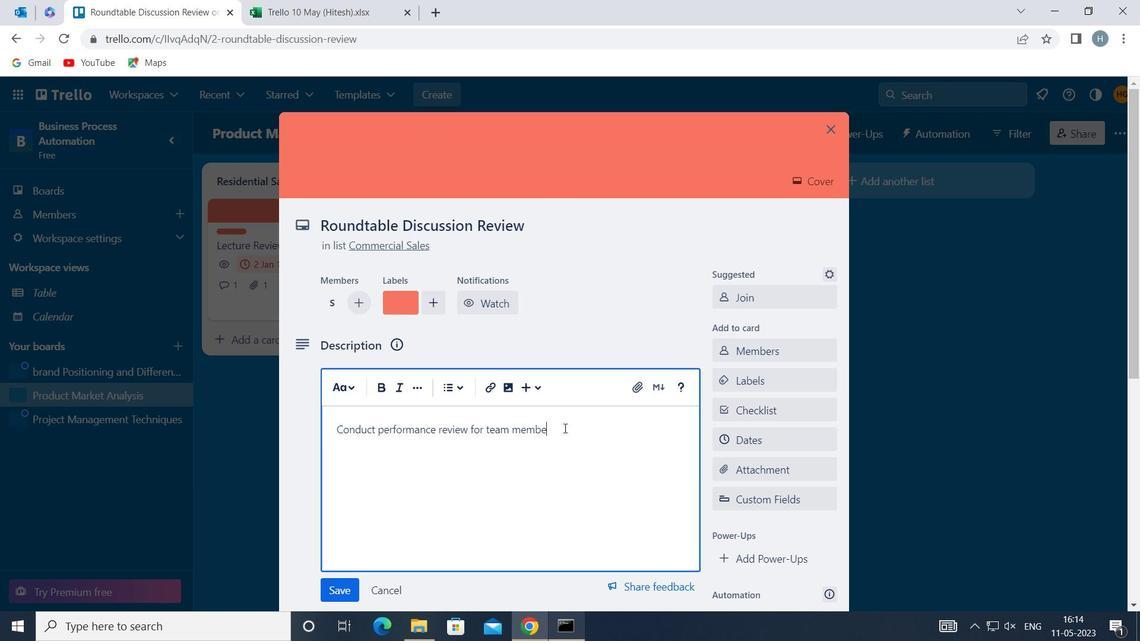 
Action: Mouse moved to (340, 585)
Screenshot: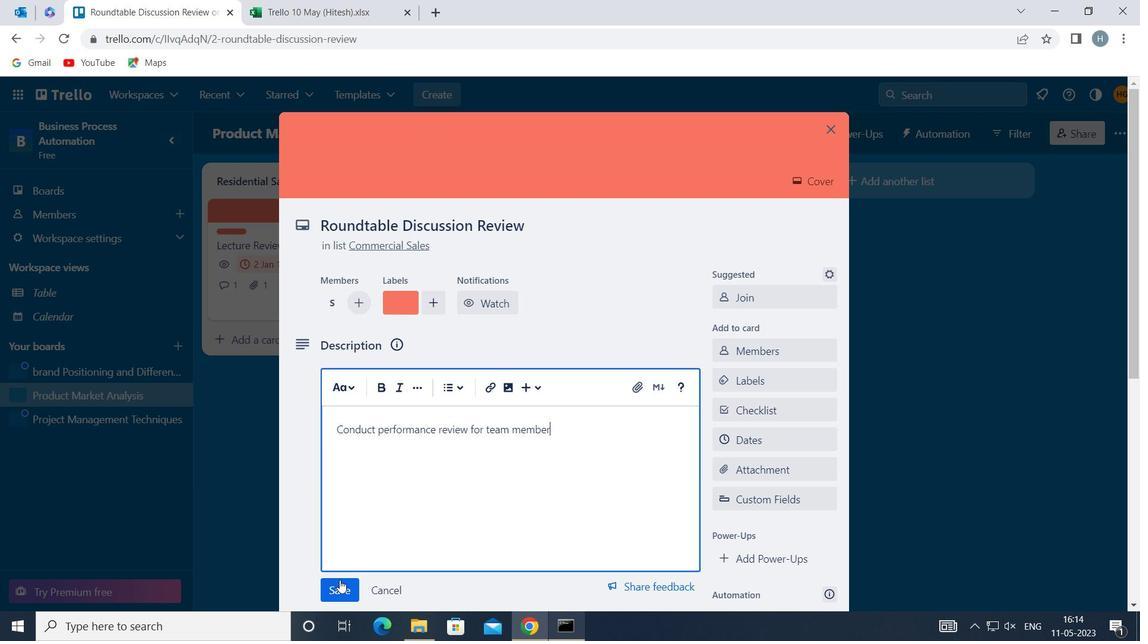 
Action: Mouse pressed left at (340, 585)
Screenshot: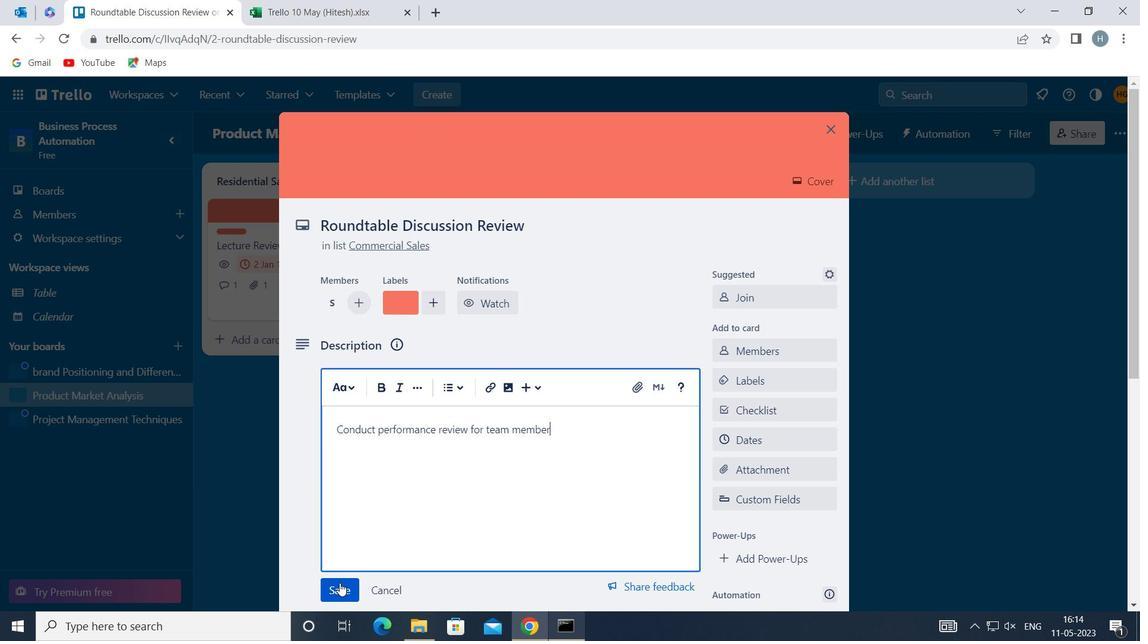 
Action: Mouse moved to (449, 454)
Screenshot: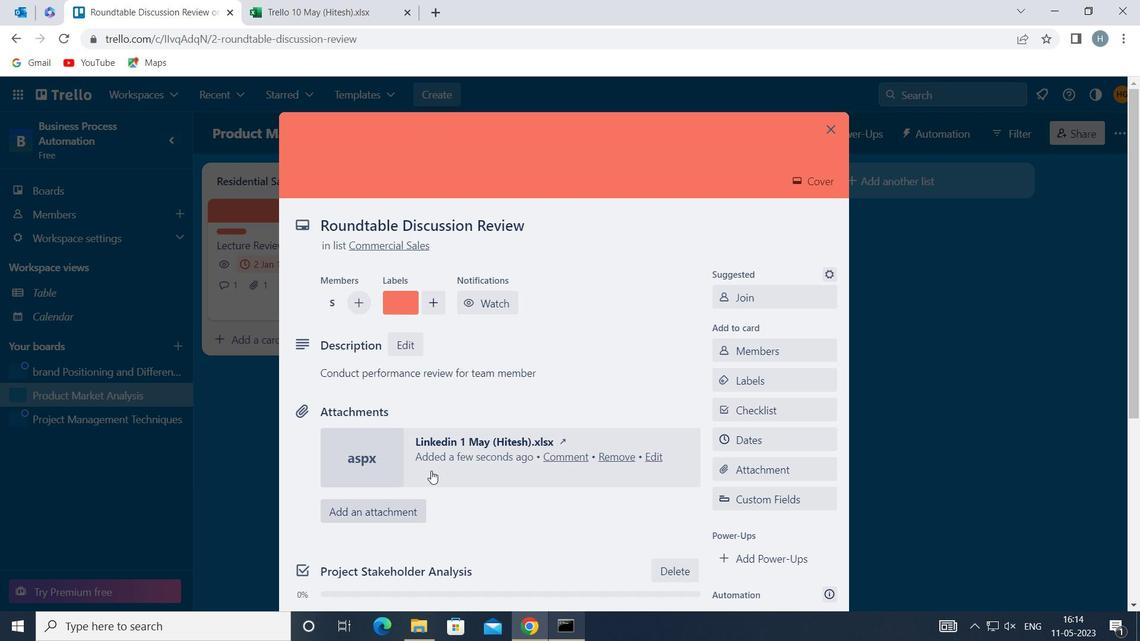 
Action: Mouse scrolled (449, 453) with delta (0, 0)
Screenshot: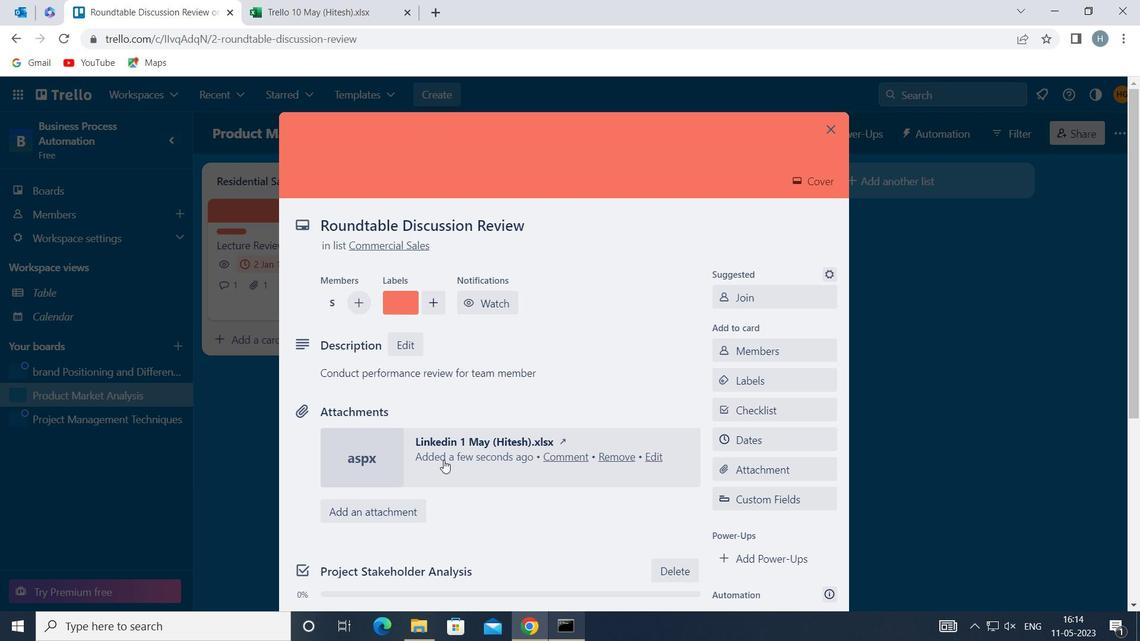 
Action: Mouse scrolled (449, 453) with delta (0, 0)
Screenshot: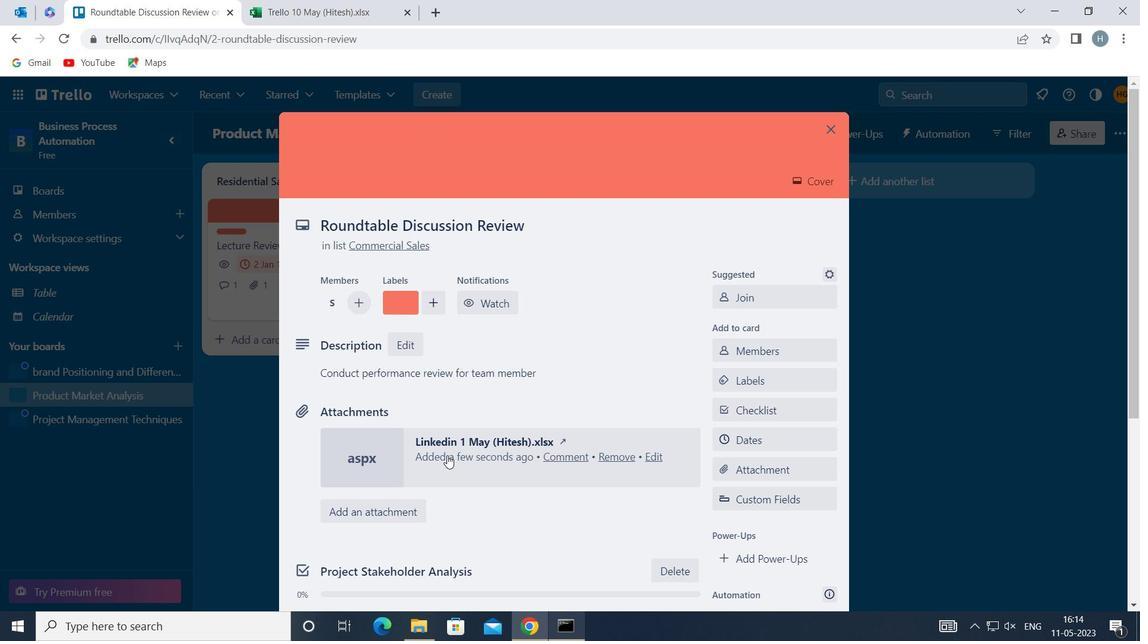 
Action: Mouse moved to (473, 440)
Screenshot: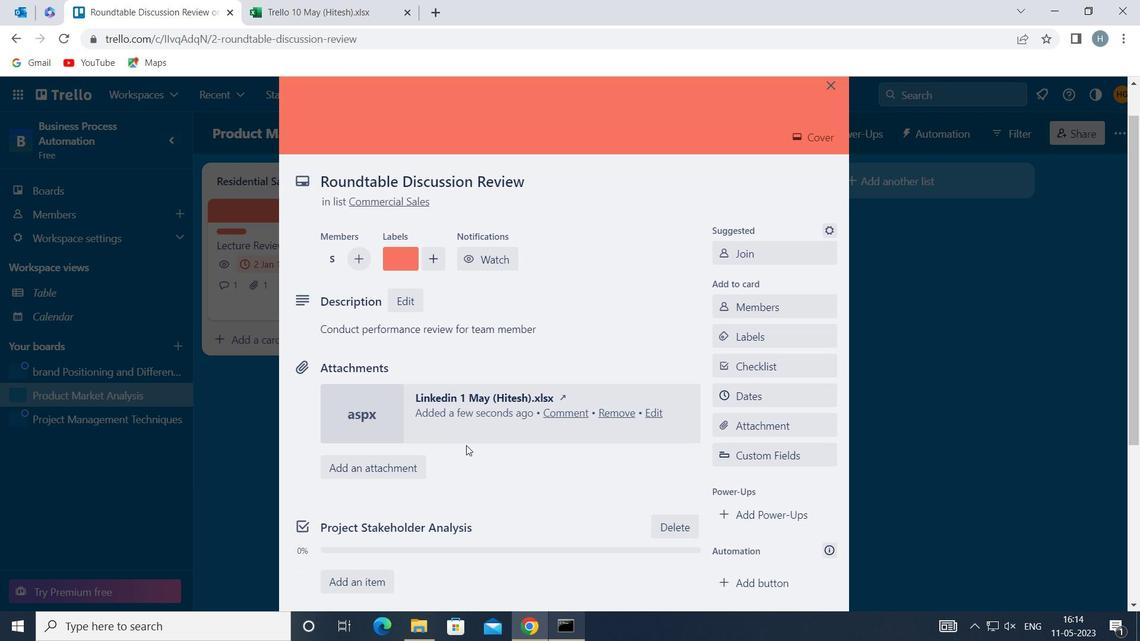 
Action: Mouse scrolled (473, 439) with delta (0, 0)
Screenshot: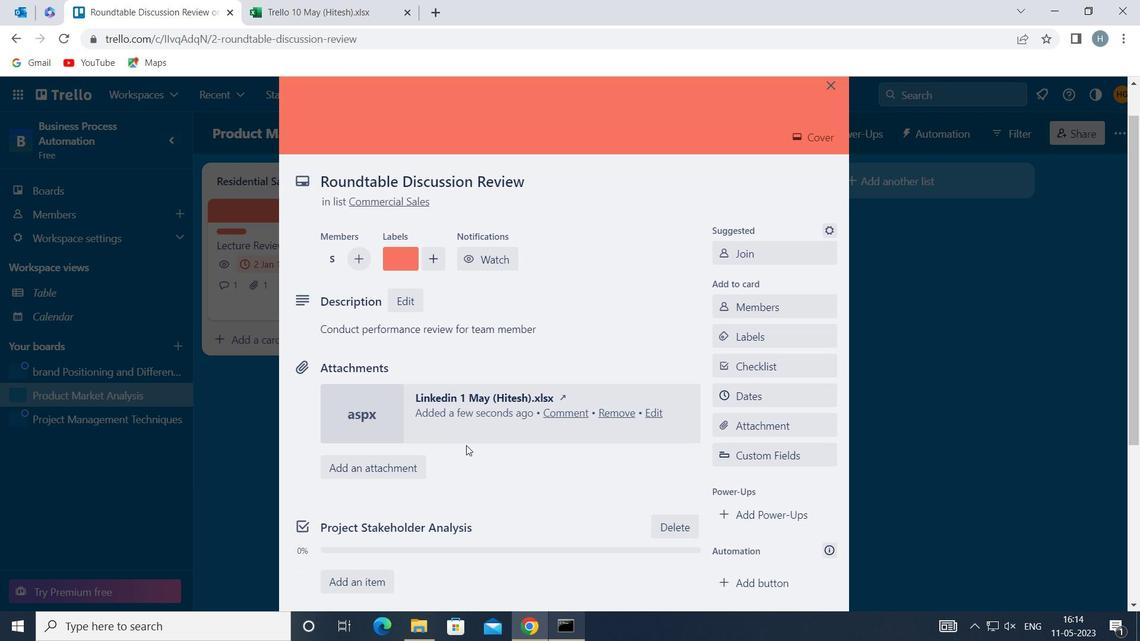 
Action: Mouse scrolled (473, 439) with delta (0, 0)
Screenshot: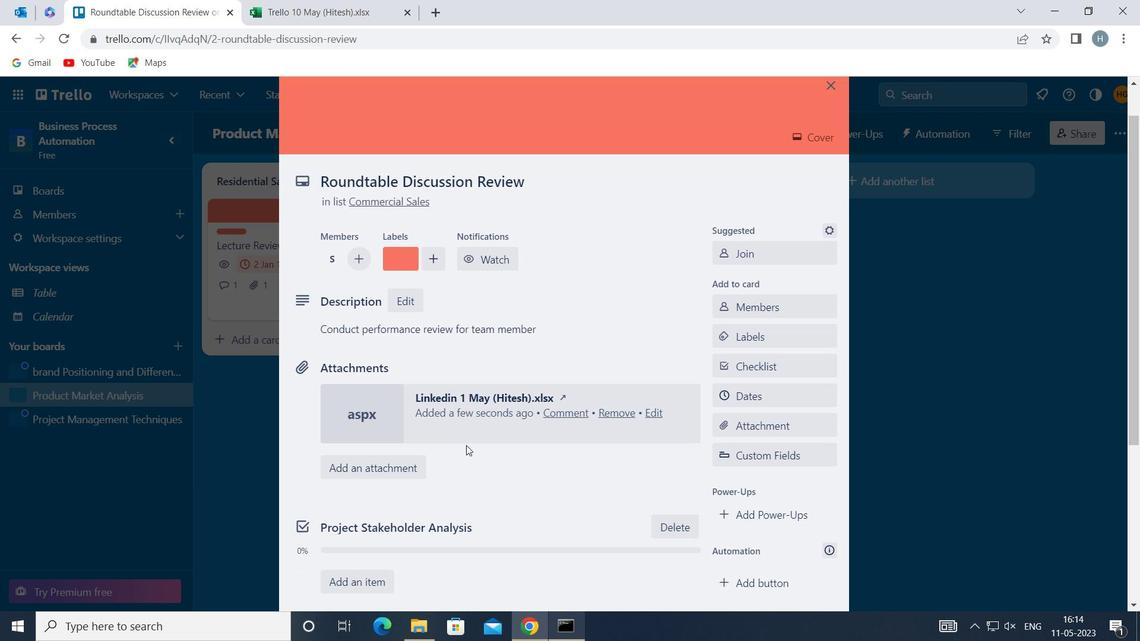 
Action: Mouse moved to (498, 419)
Screenshot: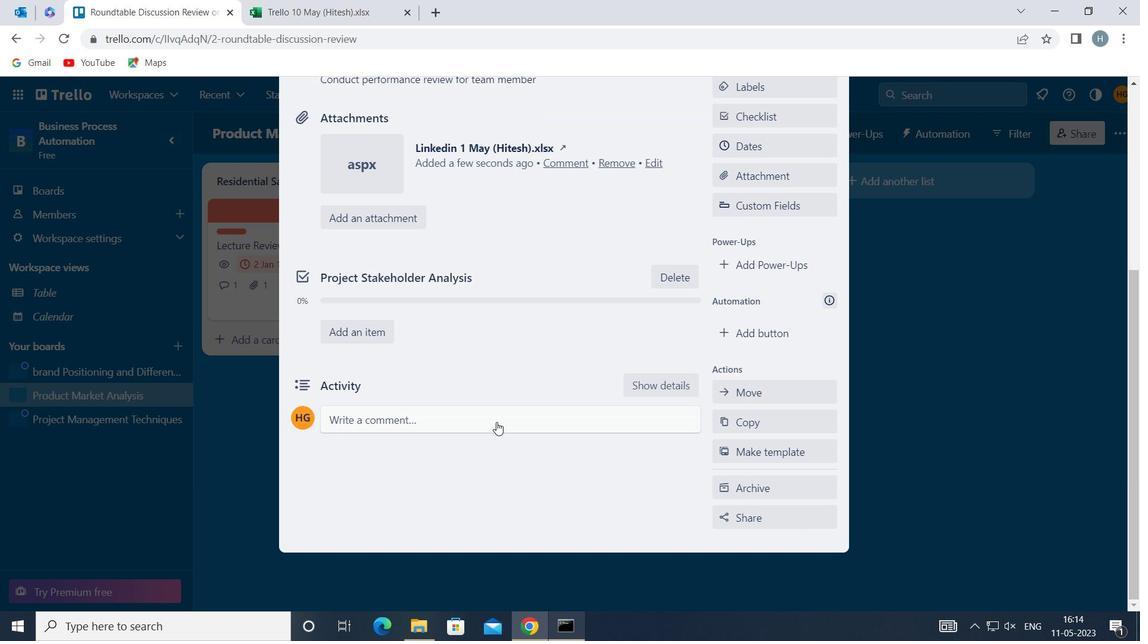 
Action: Mouse pressed left at (498, 419)
Screenshot: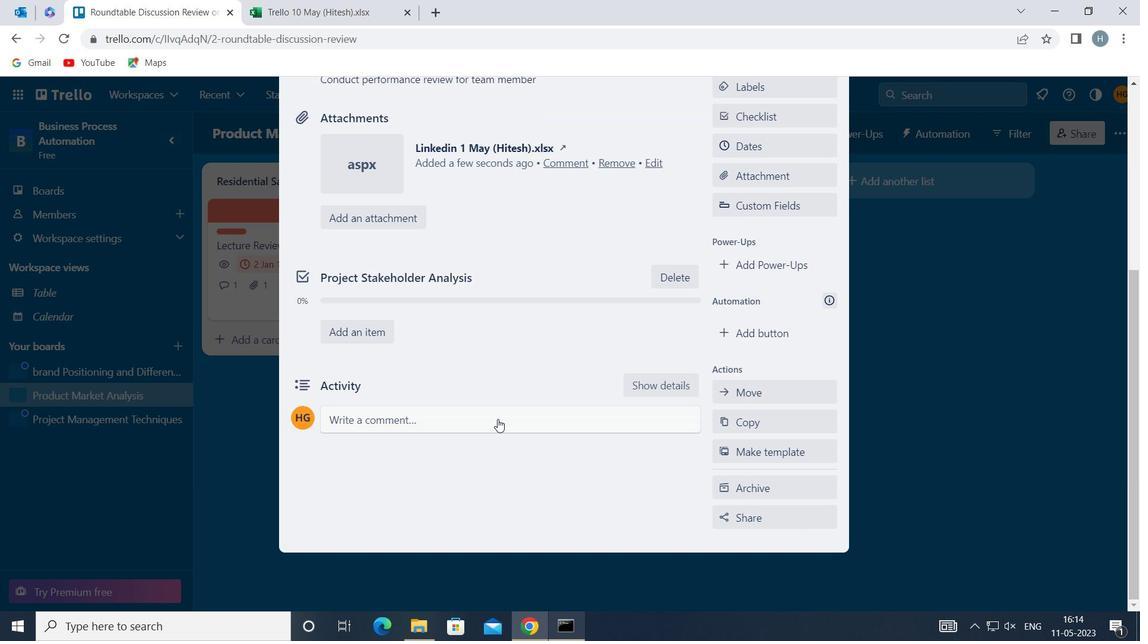 
Action: Mouse moved to (499, 461)
Screenshot: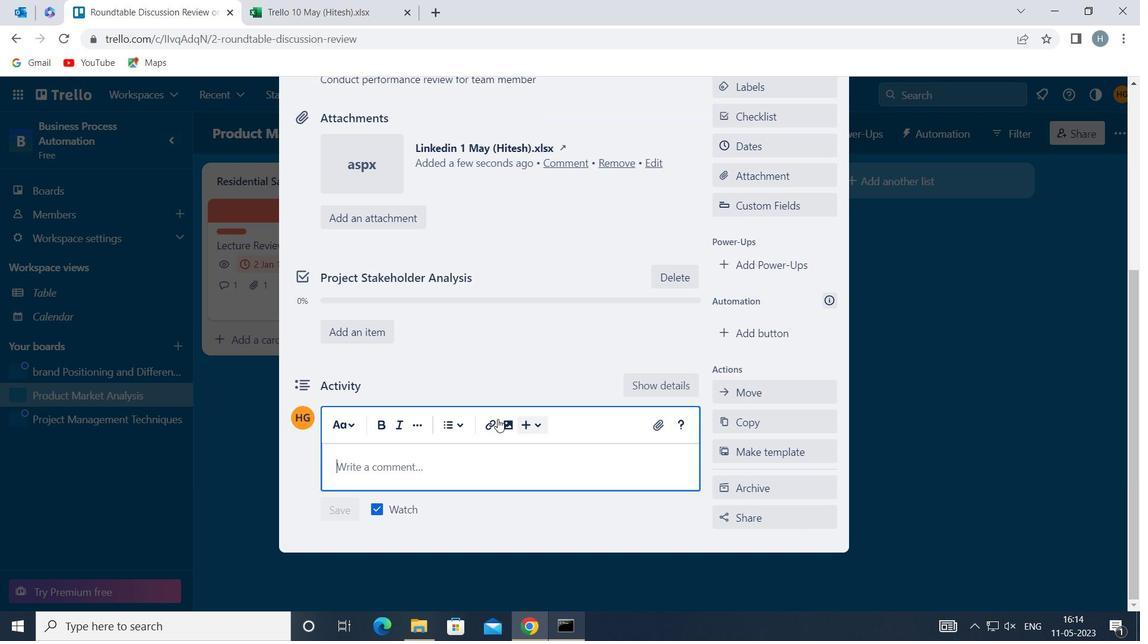 
Action: Mouse pressed left at (499, 461)
Screenshot: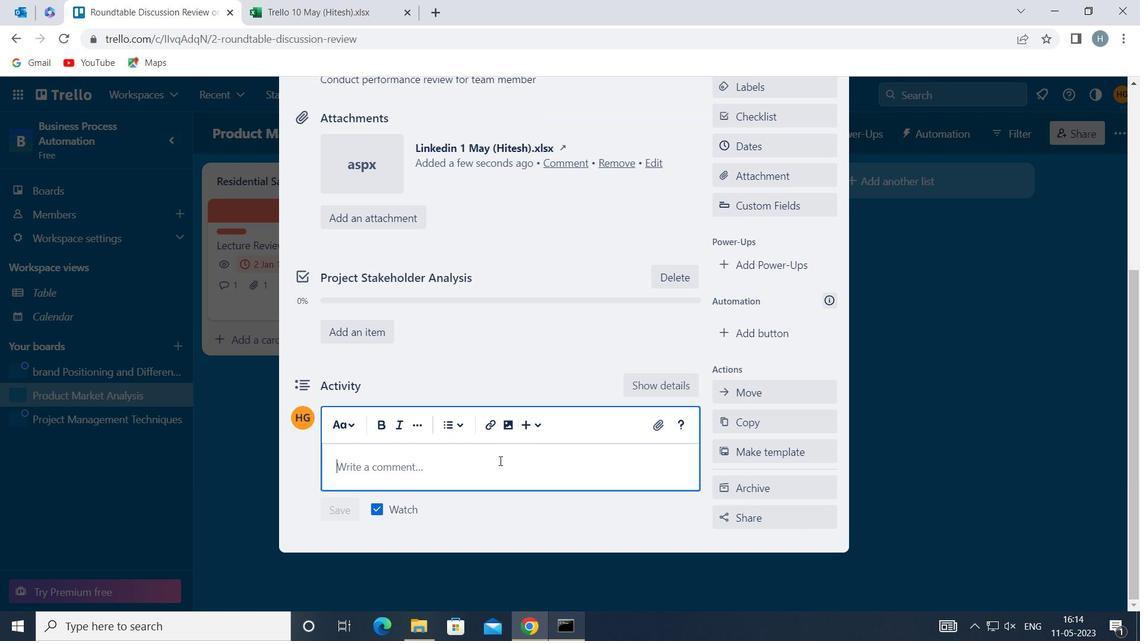 
Action: Mouse moved to (499, 461)
Screenshot: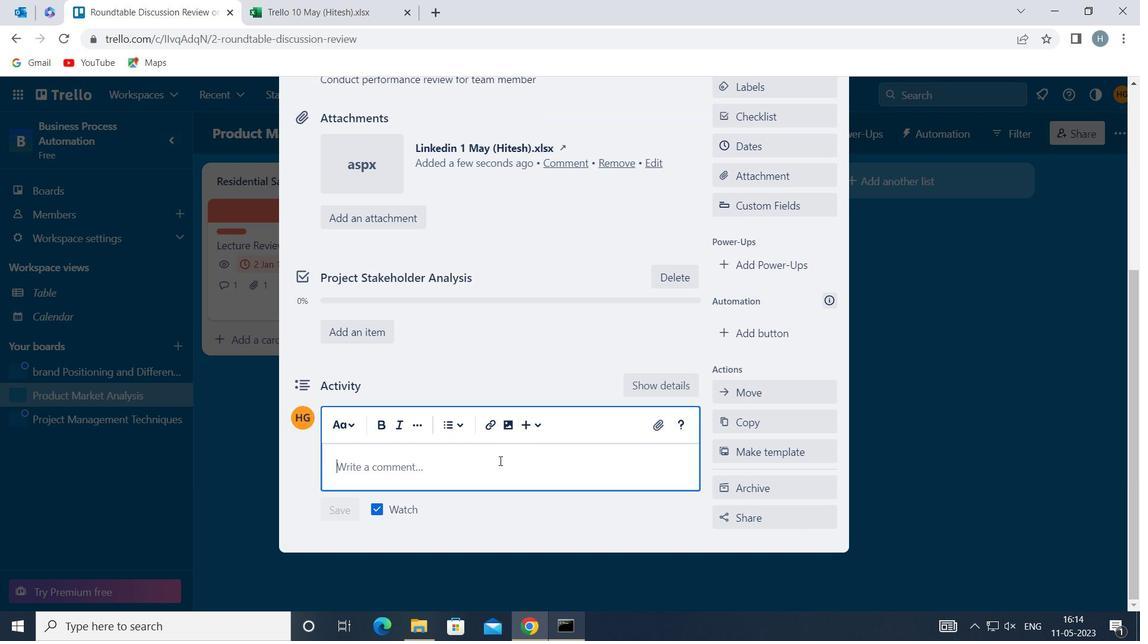 
Action: Key pressed <Key.shift>THIS<Key.space>TASK<Key.space>REQUIRES<Key.space>US
Screenshot: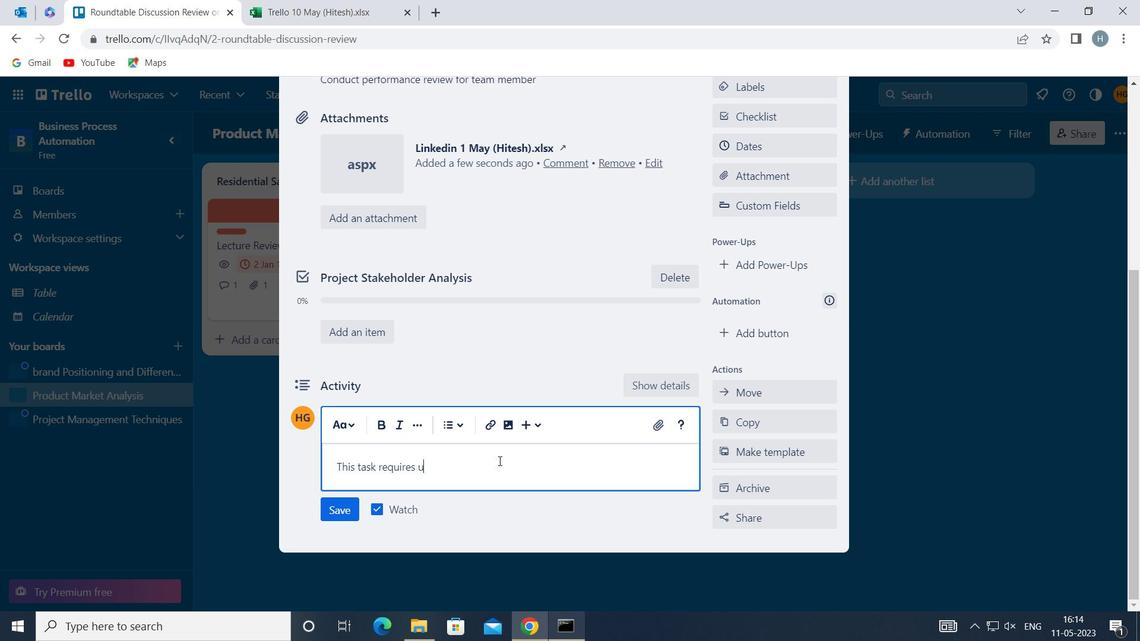 
Action: Mouse moved to (498, 461)
Screenshot: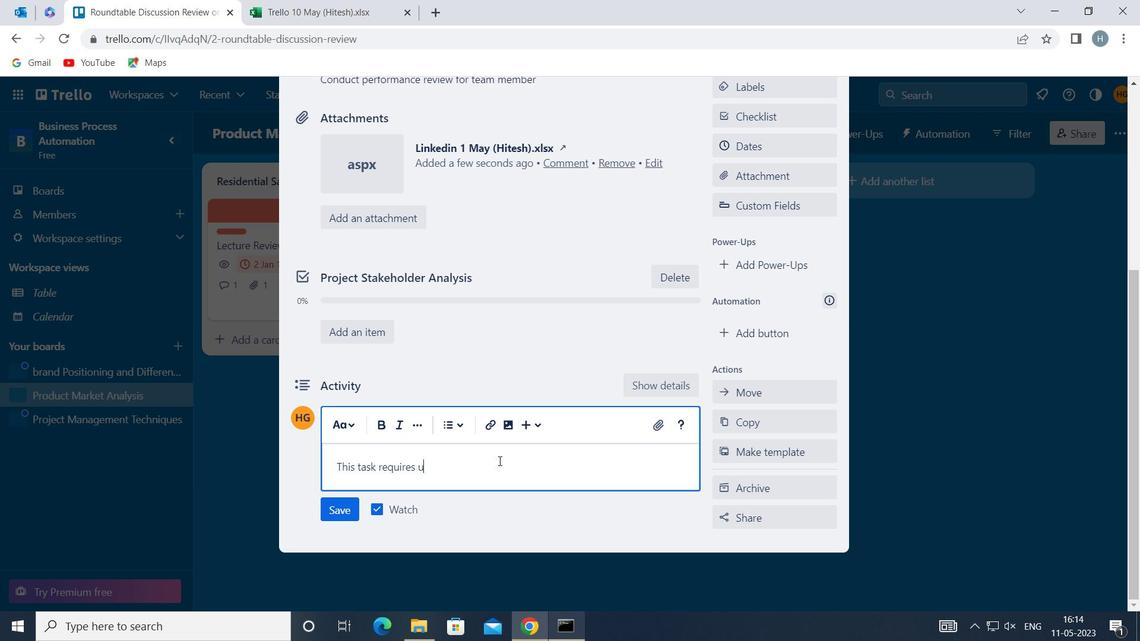 
Action: Key pressed <Key.space>TO<Key.space>STAY<Key.space>FOCUSED<Key.space>ON<Key.space>THE<Key.space>END<Key.space>GOAL<Key.space>AND<Key.space>GET<Key.space>SIDETRACKED<Key.space>BY<Key.space>DISTRACTIONS
Screenshot: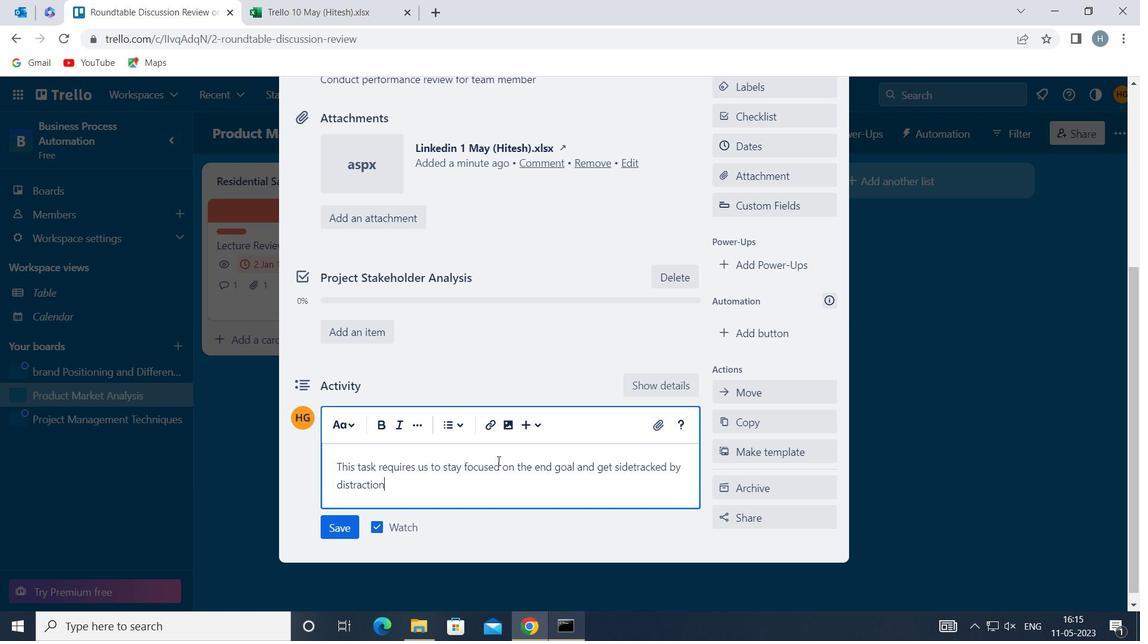 
Action: Mouse moved to (341, 530)
Screenshot: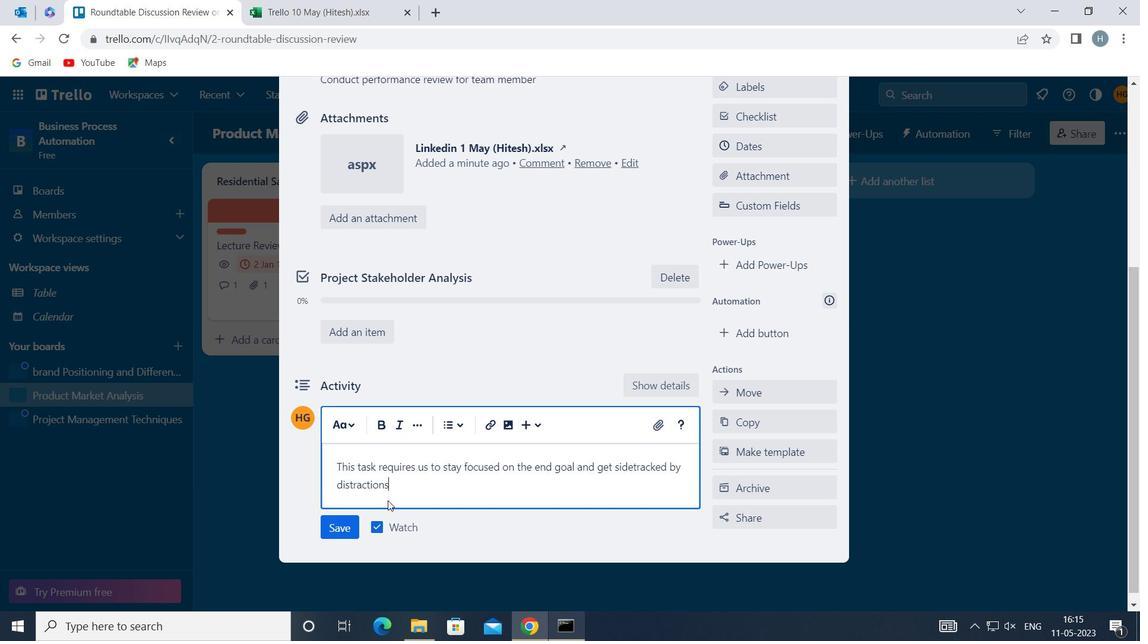 
Action: Mouse pressed left at (341, 530)
Screenshot: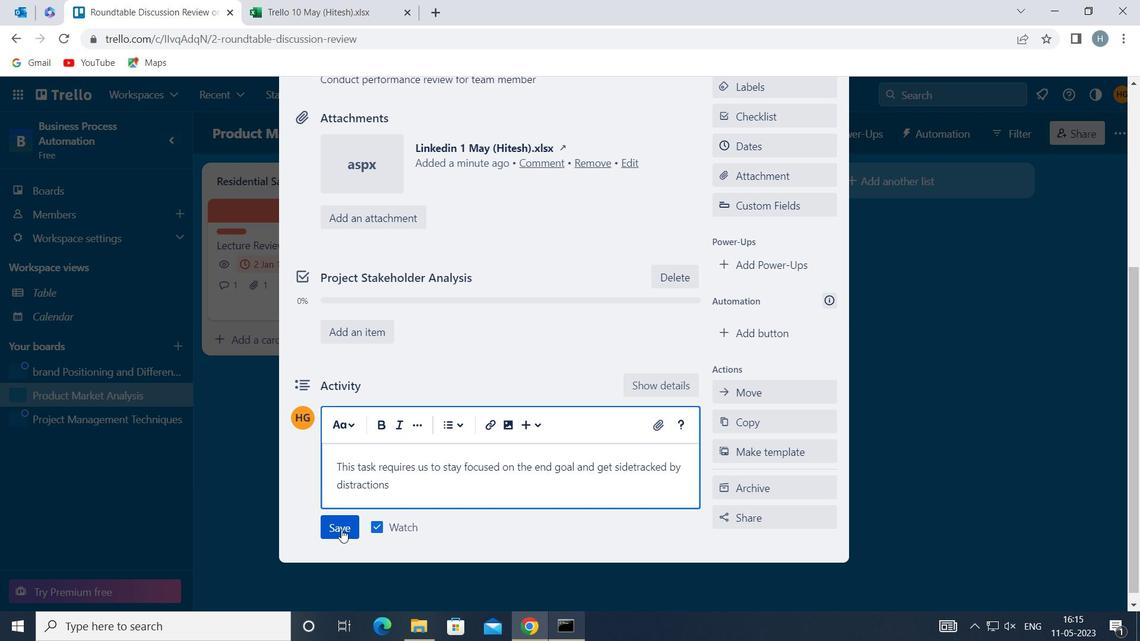 
Action: Mouse moved to (748, 152)
Screenshot: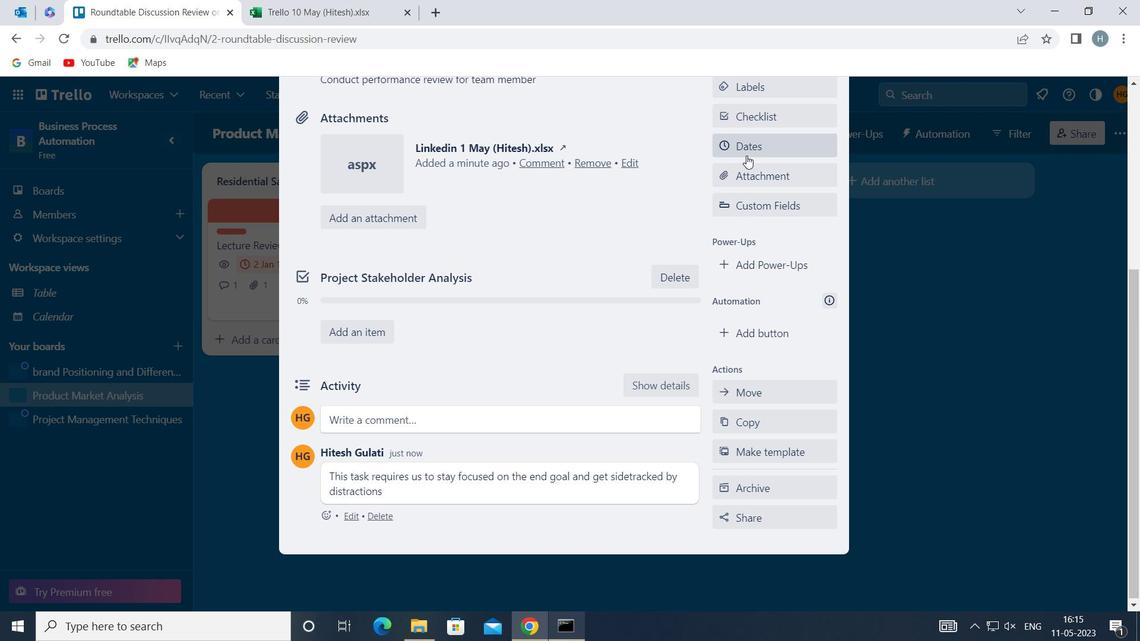 
Action: Mouse pressed left at (748, 152)
Screenshot: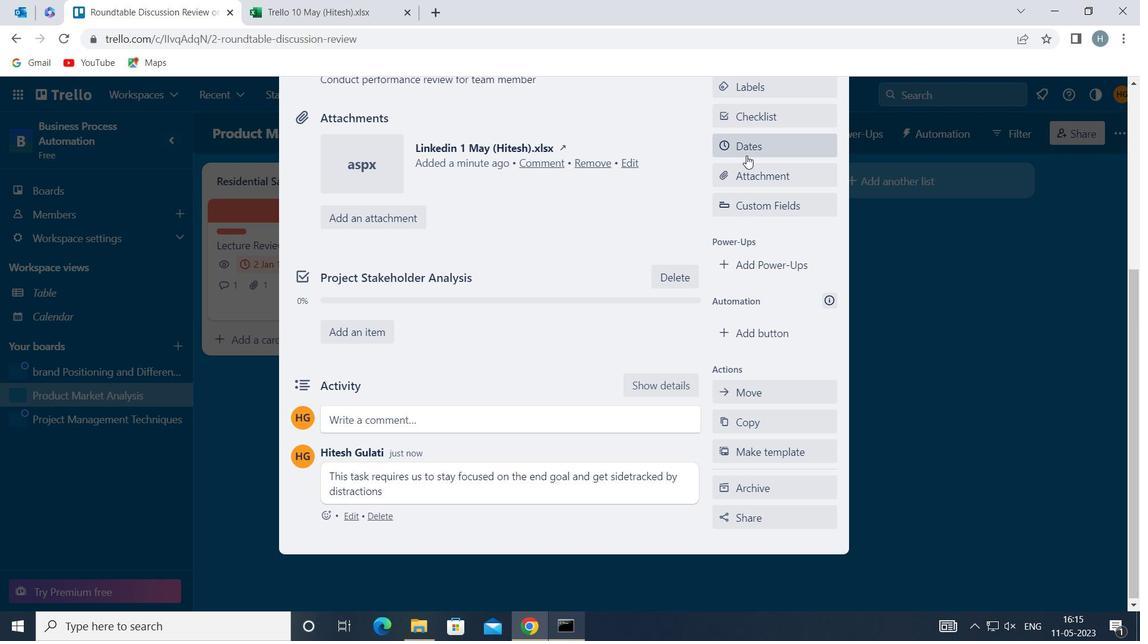
Action: Mouse moved to (729, 399)
Screenshot: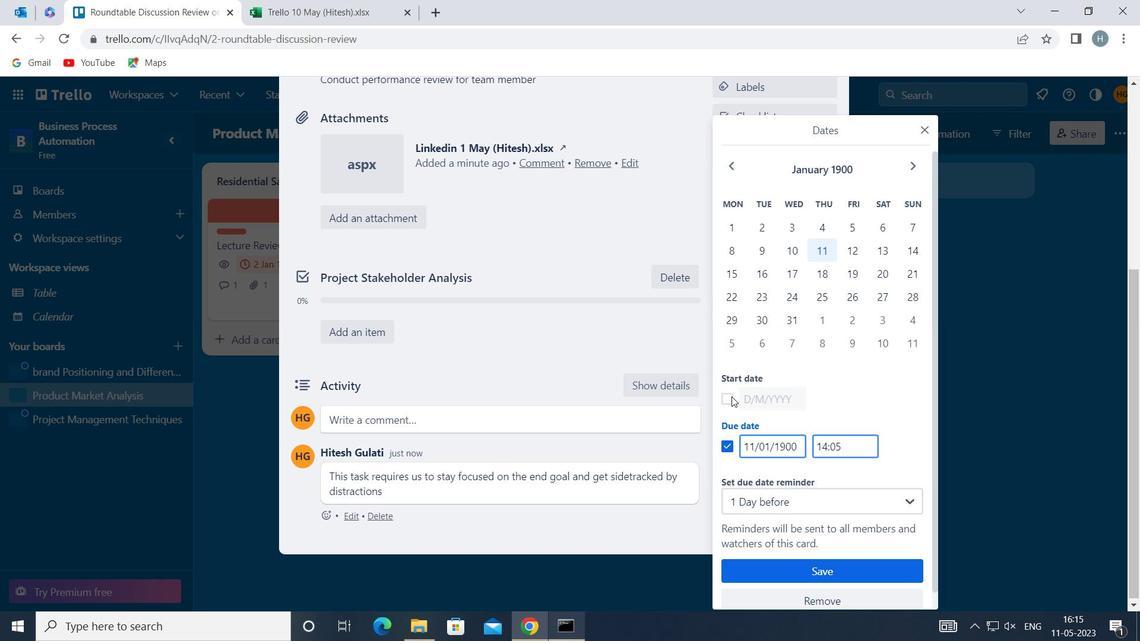 
Action: Mouse pressed left at (729, 399)
Screenshot: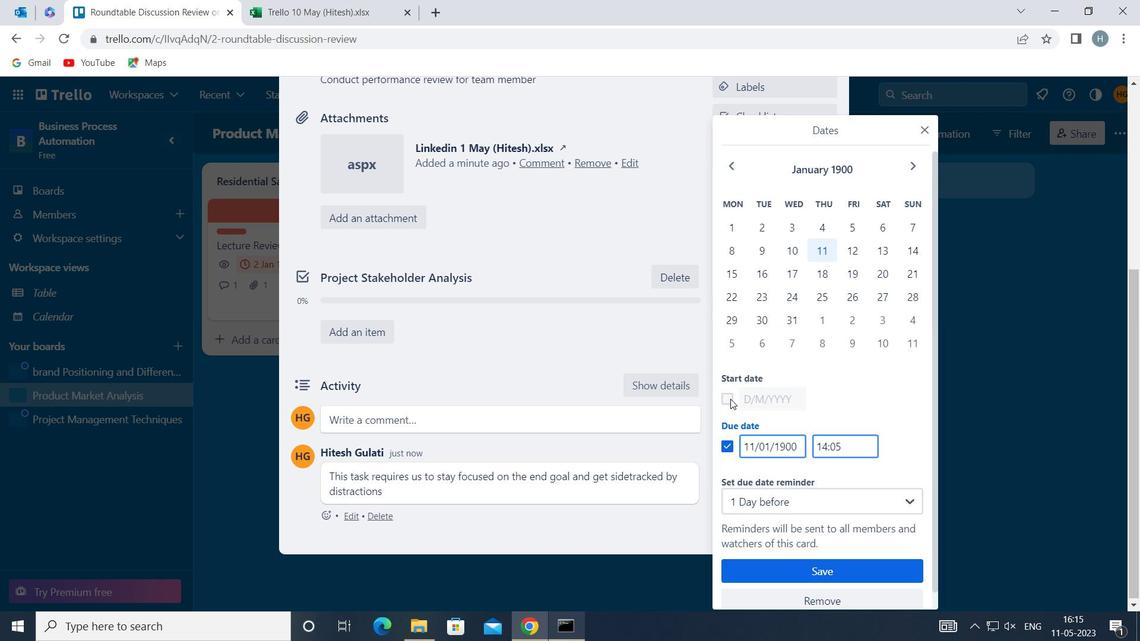 
Action: Mouse moved to (746, 396)
Screenshot: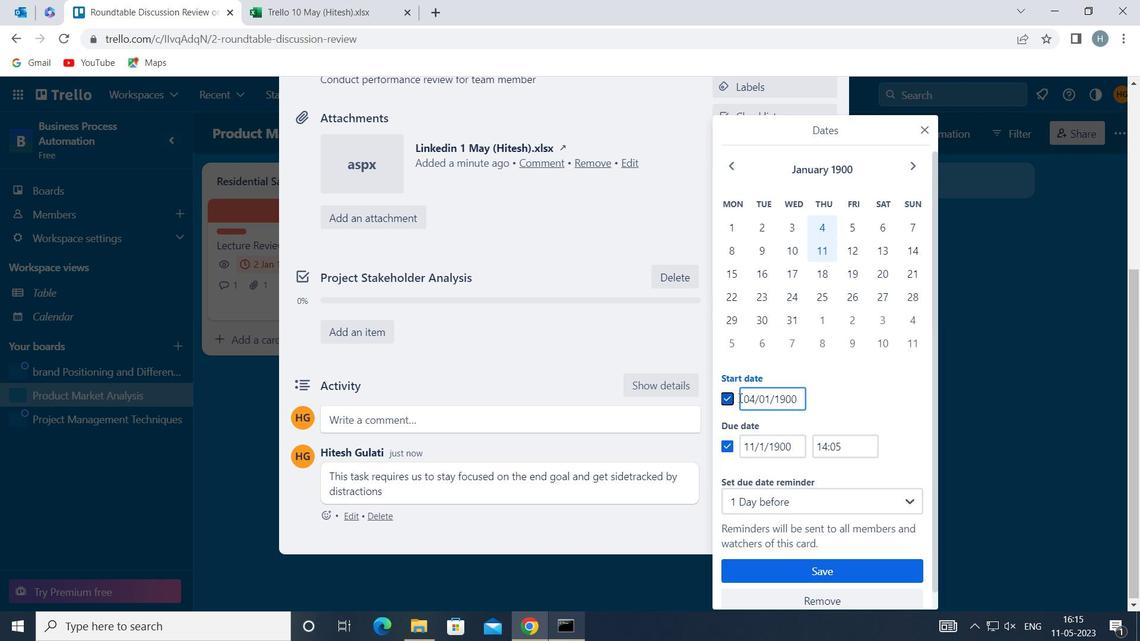 
Action: Mouse pressed left at (746, 396)
Screenshot: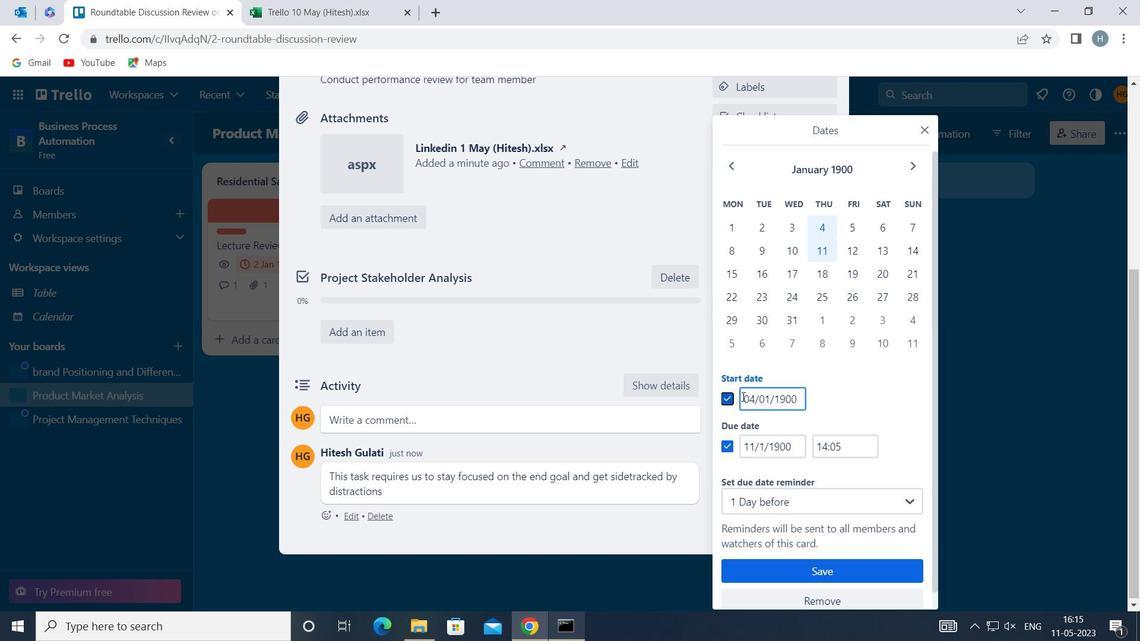 
Action: Mouse moved to (749, 393)
Screenshot: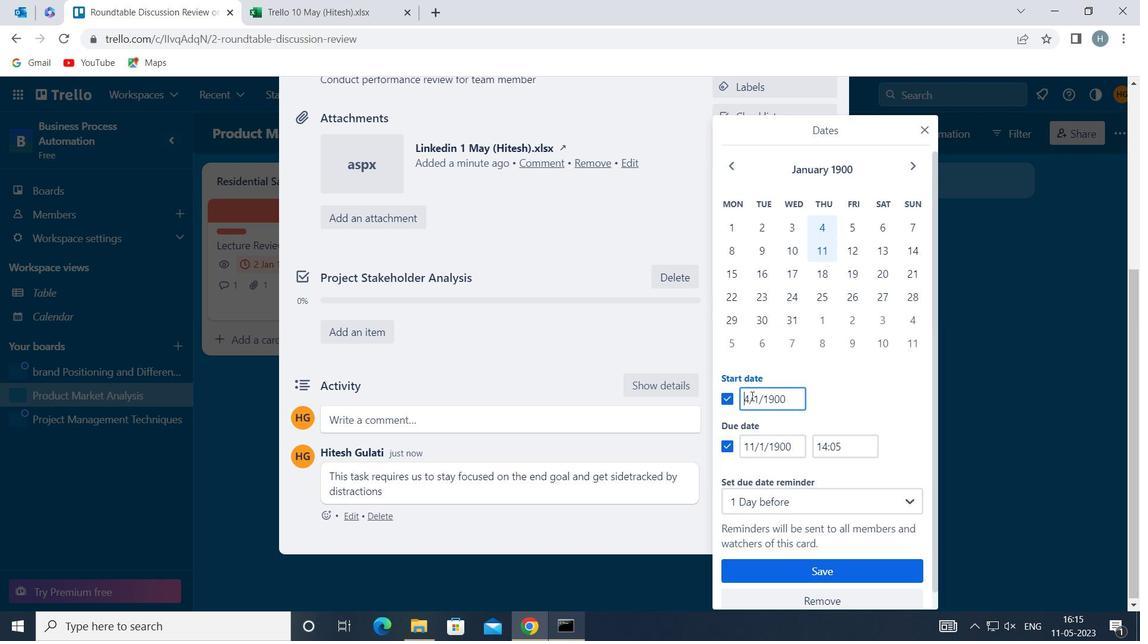 
Action: Key pressed <Key.right><Key.backspace>
Screenshot: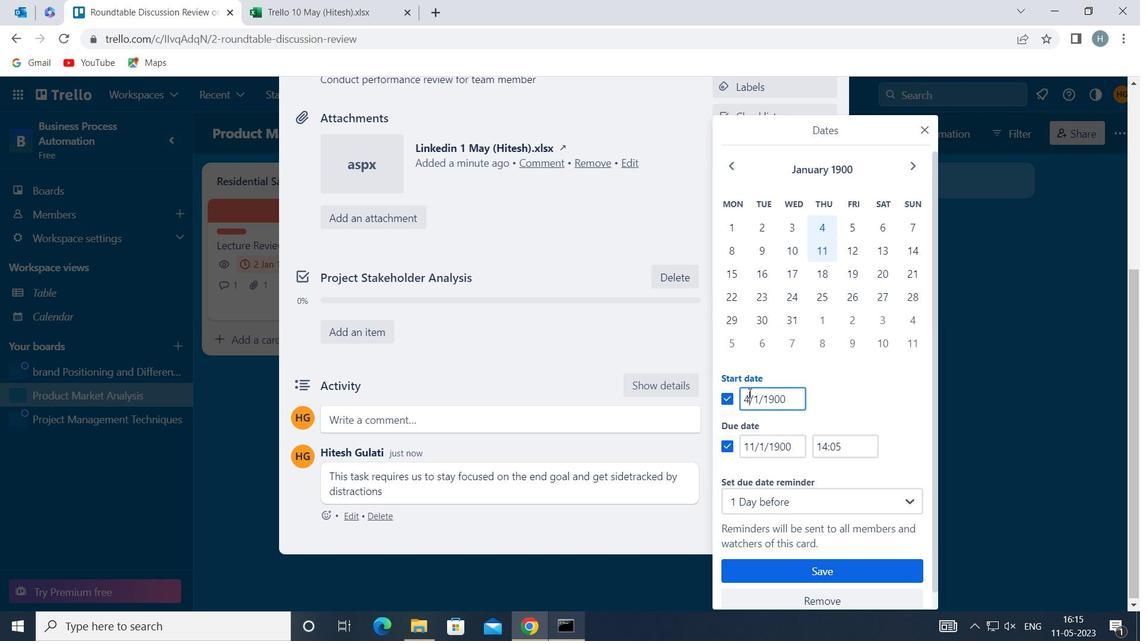 
Action: Mouse moved to (749, 391)
Screenshot: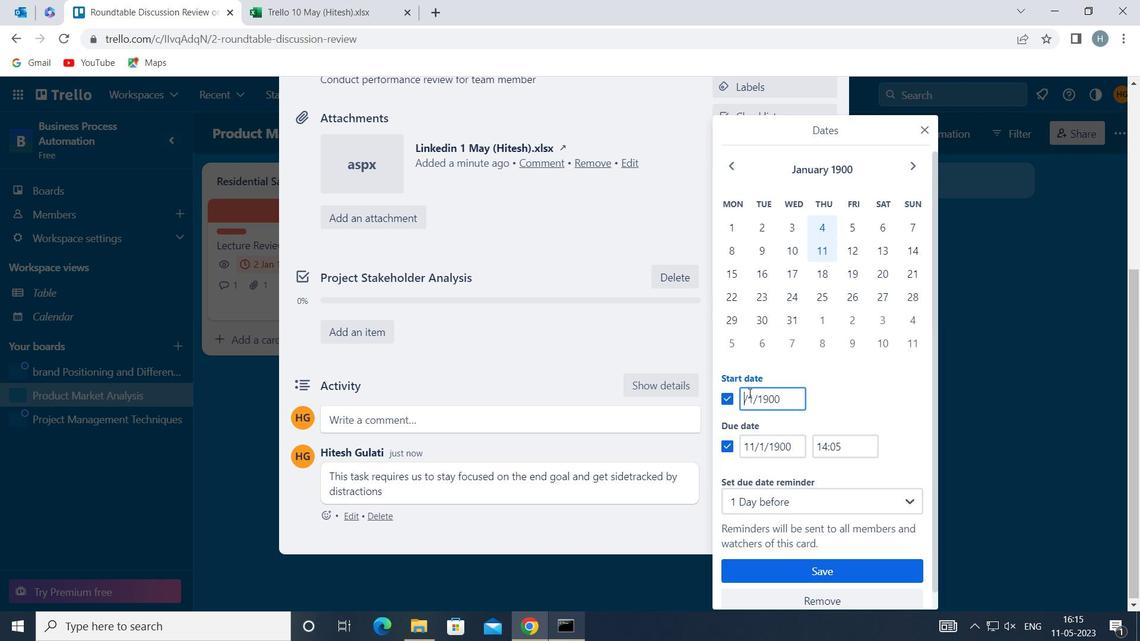
Action: Key pressed 5
Screenshot: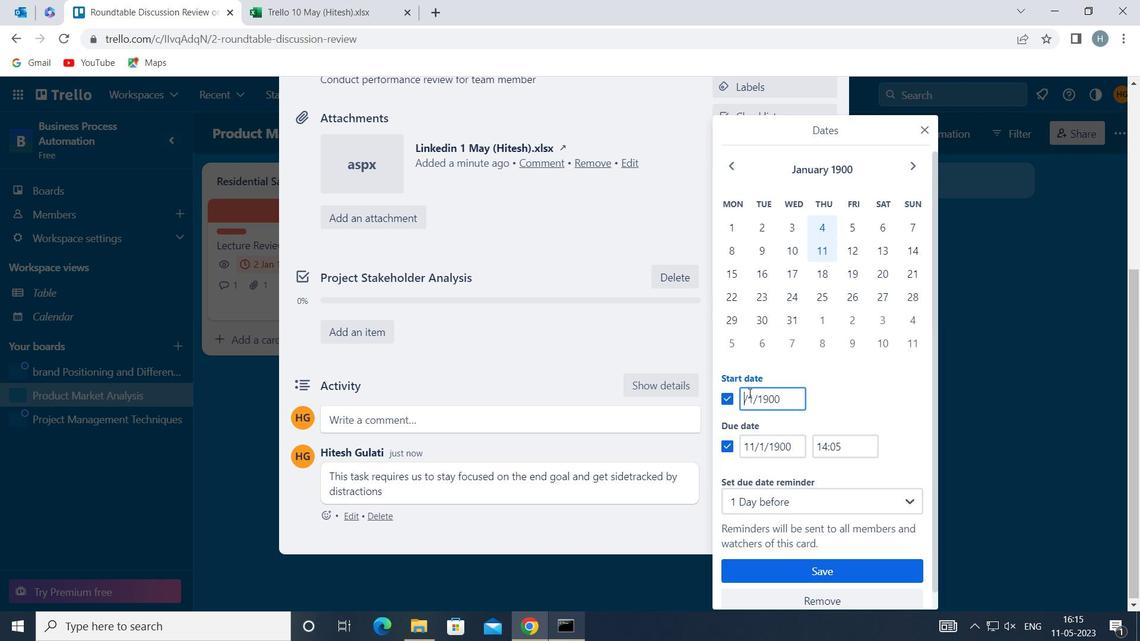 
Action: Mouse moved to (750, 442)
Screenshot: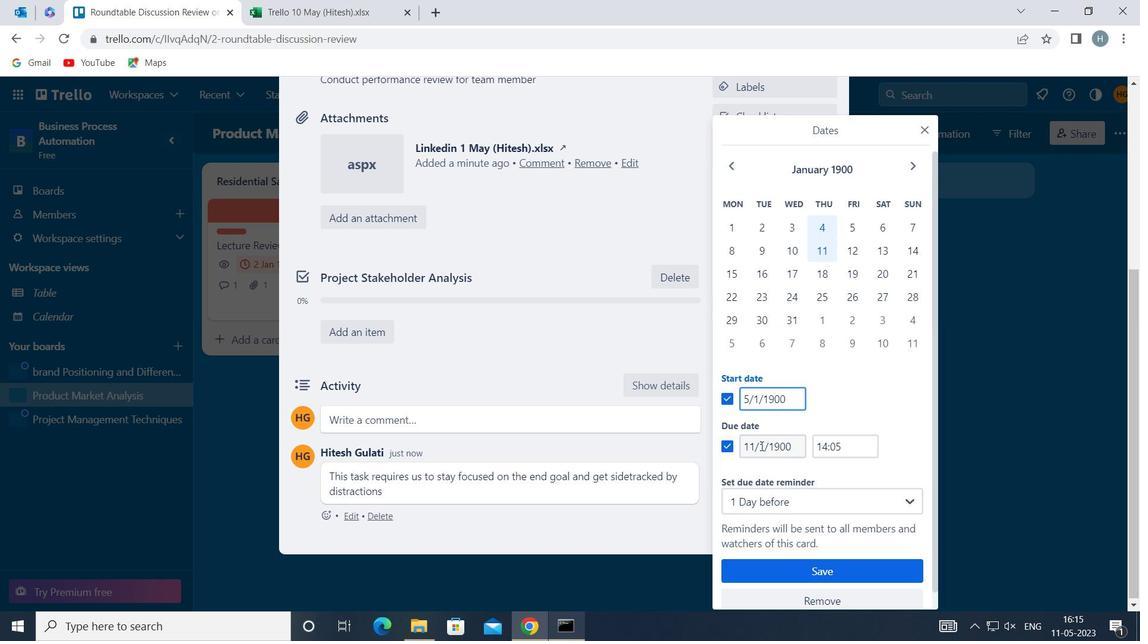 
Action: Mouse pressed left at (750, 442)
Screenshot: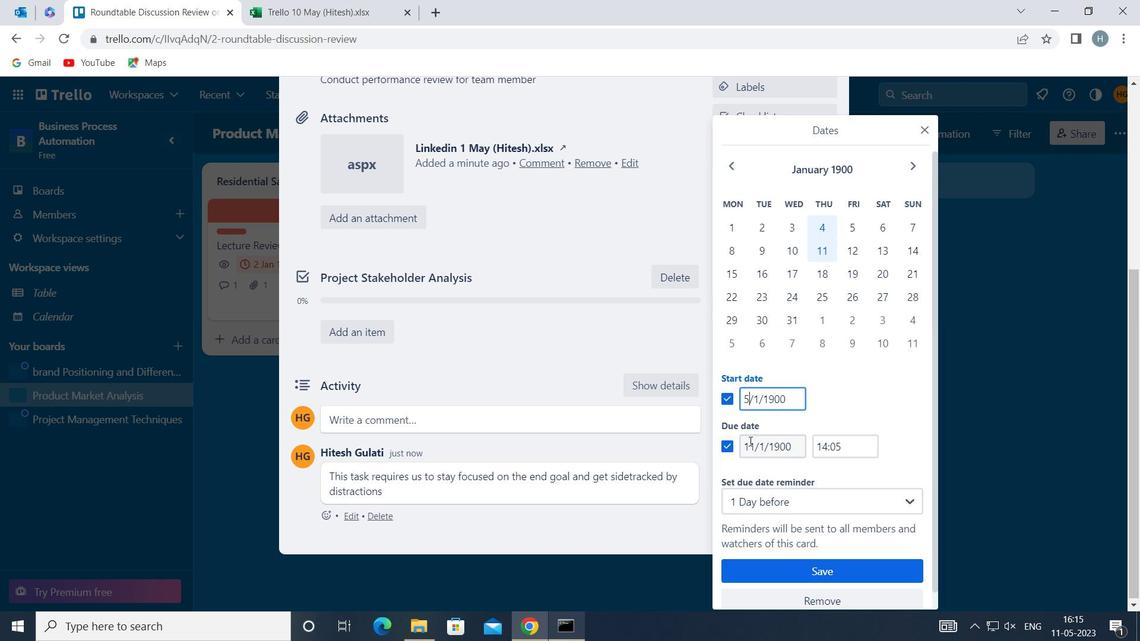 
Action: Mouse moved to (751, 442)
Screenshot: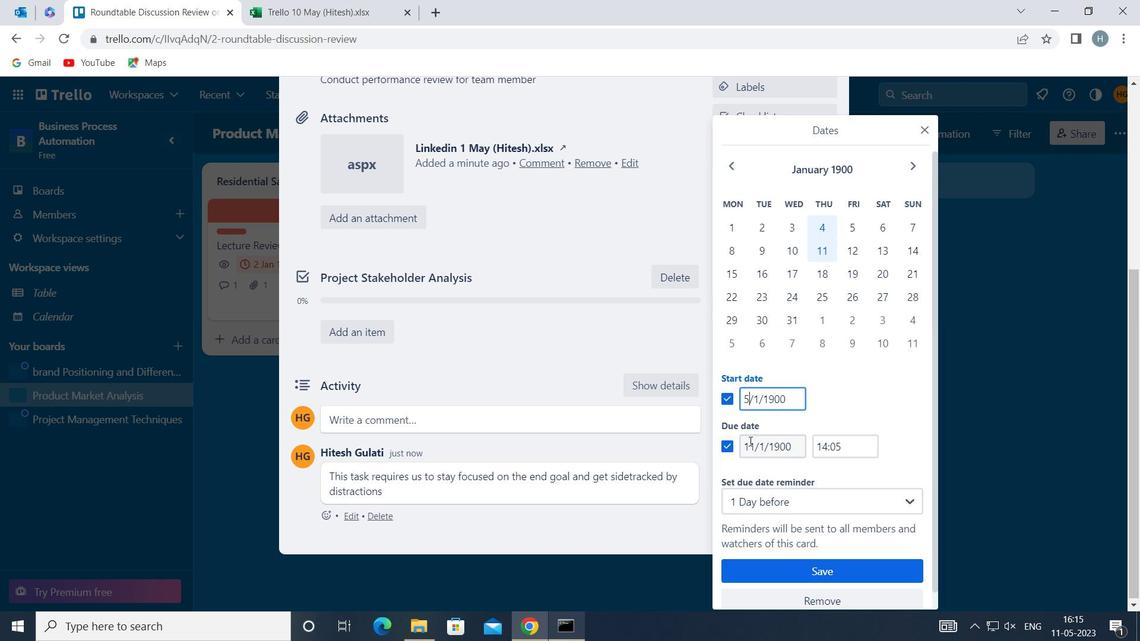
Action: Key pressed <Key.right><Key.backspace>2
Screenshot: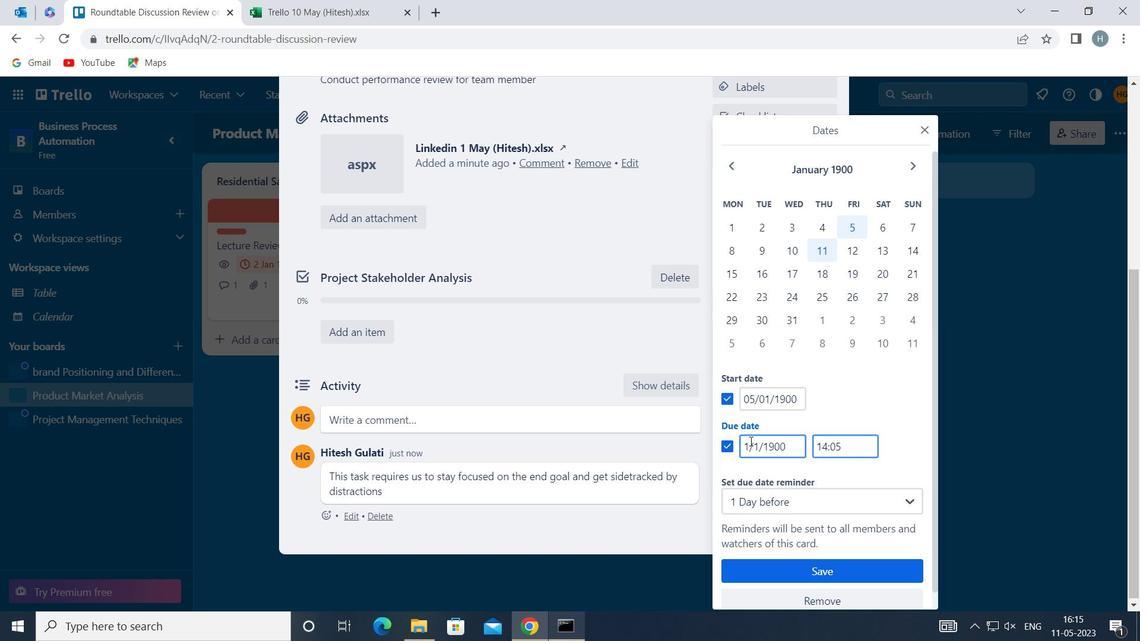 
Action: Mouse moved to (817, 568)
Screenshot: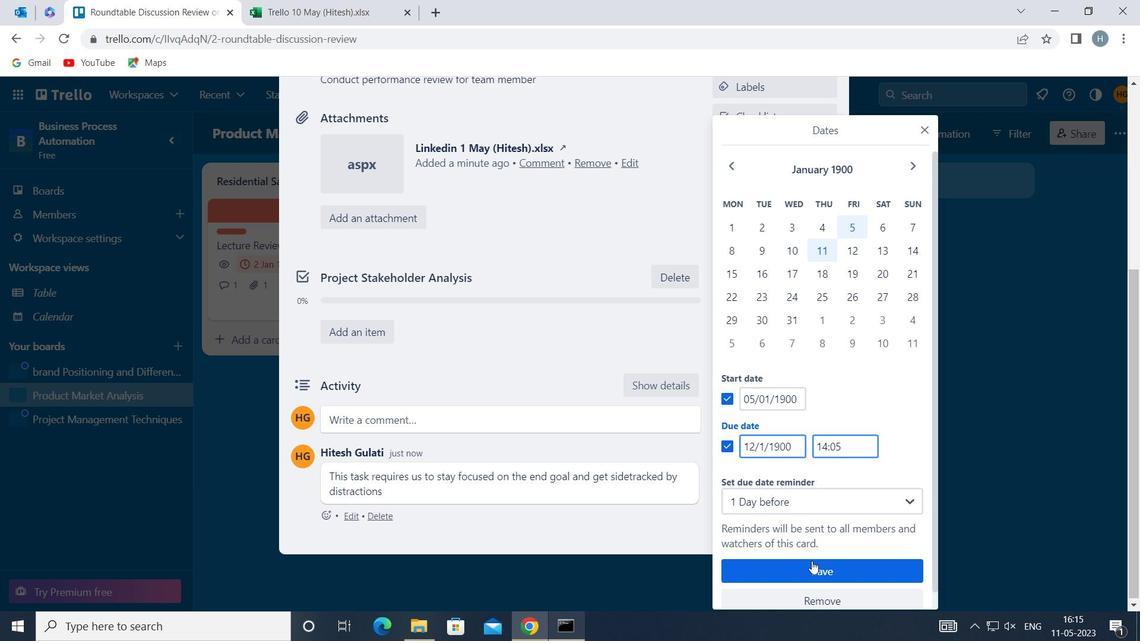 
Action: Mouse pressed left at (817, 568)
Screenshot: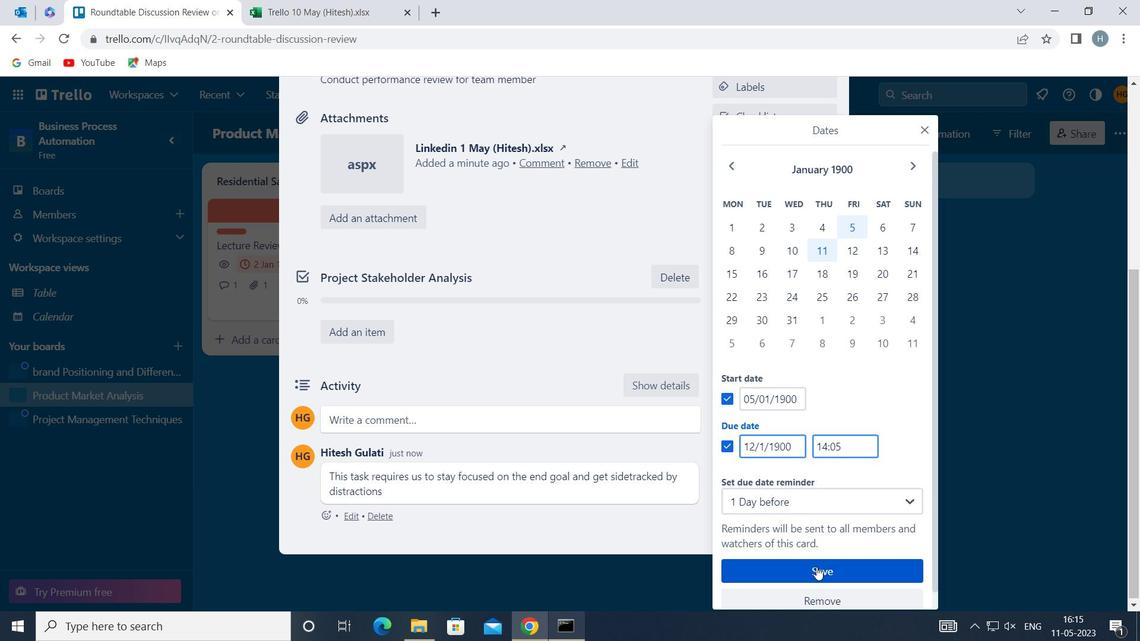 
Action: Mouse moved to (599, 275)
Screenshot: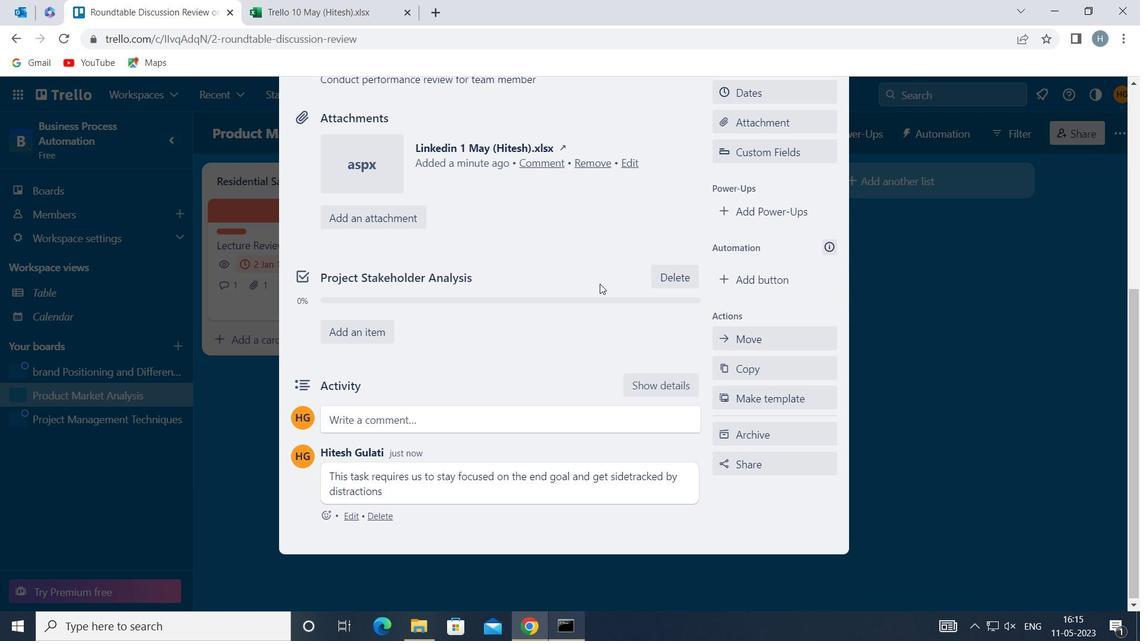 
